 Task: Research Airbnb accommodation in TimbaÃºba, Brazil from 1st December, 2023 to 8th December, 2023 for 2 adults, 1 child.1  bedroom having 1 bed and 1 bathroom. Property type can be hotel. Amenities needed are: washing machine. Booking option can be shelf check-in. Look for 5 properties as per requirement.
Action: Mouse pressed left at (337, 135)
Screenshot: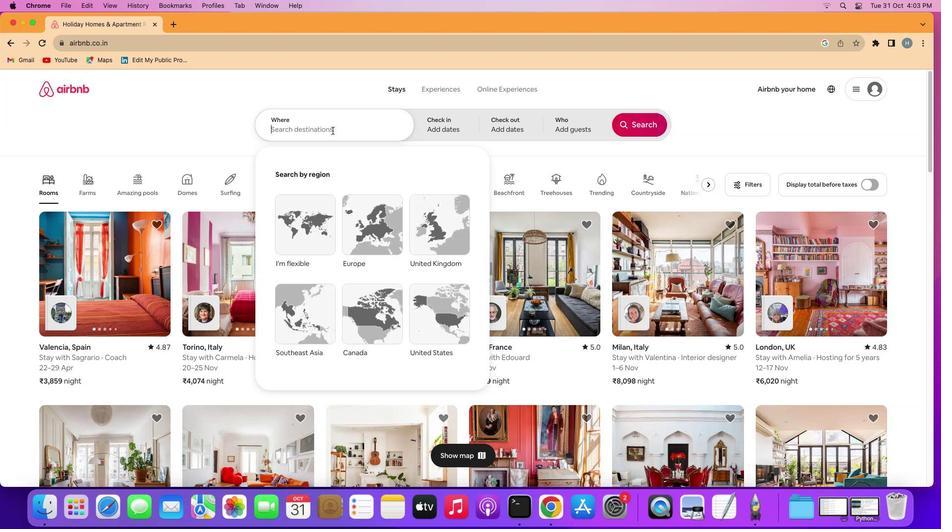 
Action: Mouse moved to (337, 135)
Screenshot: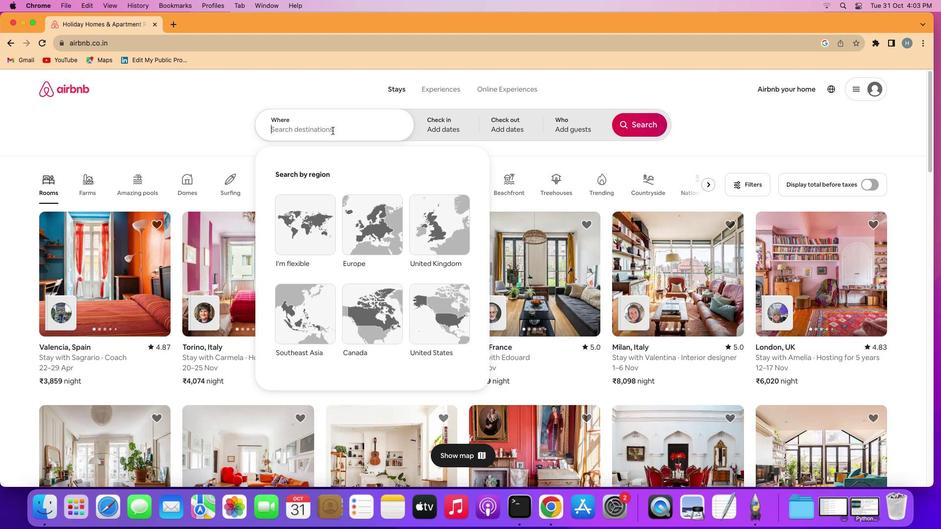 
Action: Key pressed Key.shift'T''i''m''b''a''u''b''a'','Key.spaceKey.shift'B''r''a''z''i''l'
Screenshot: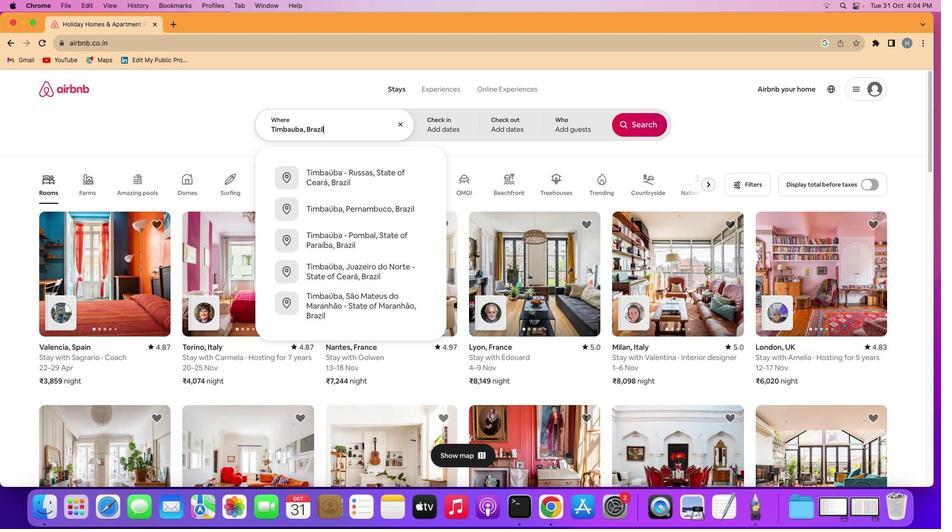
Action: Mouse moved to (460, 123)
Screenshot: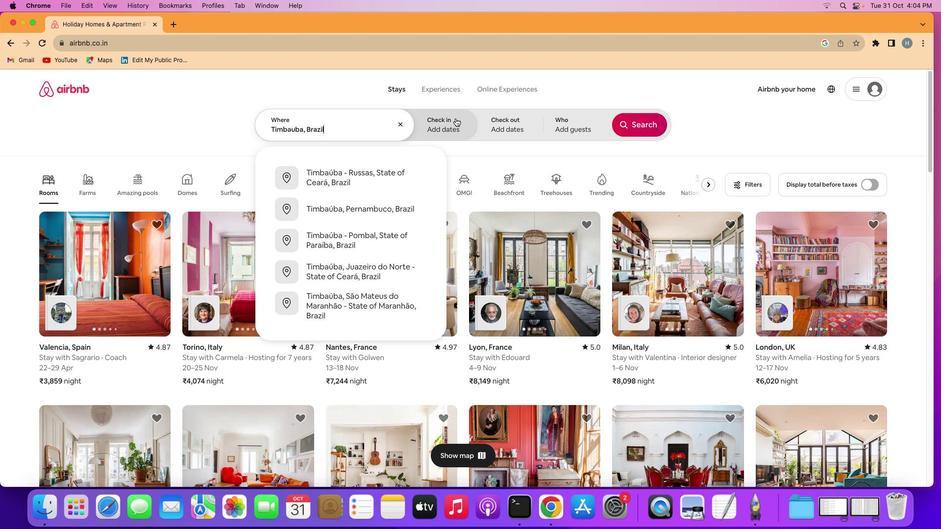 
Action: Mouse pressed left at (460, 123)
Screenshot: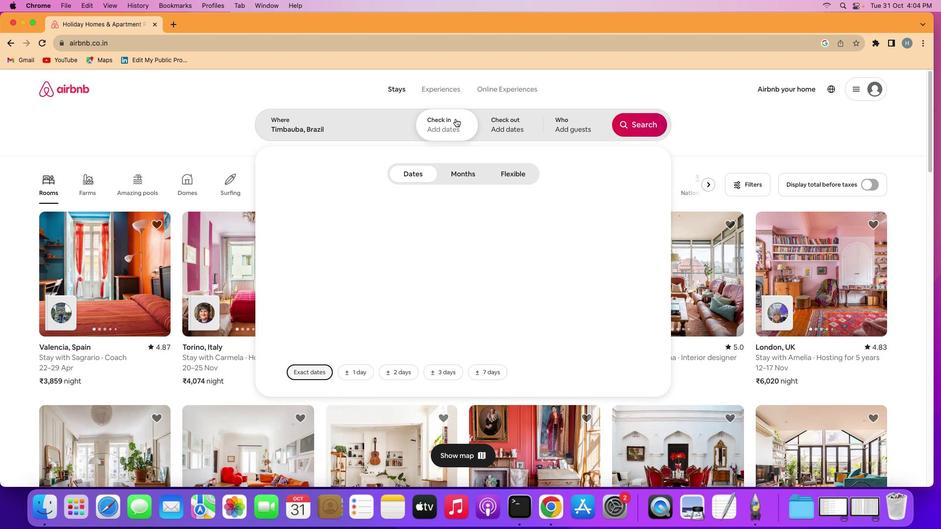 
Action: Mouse moved to (644, 207)
Screenshot: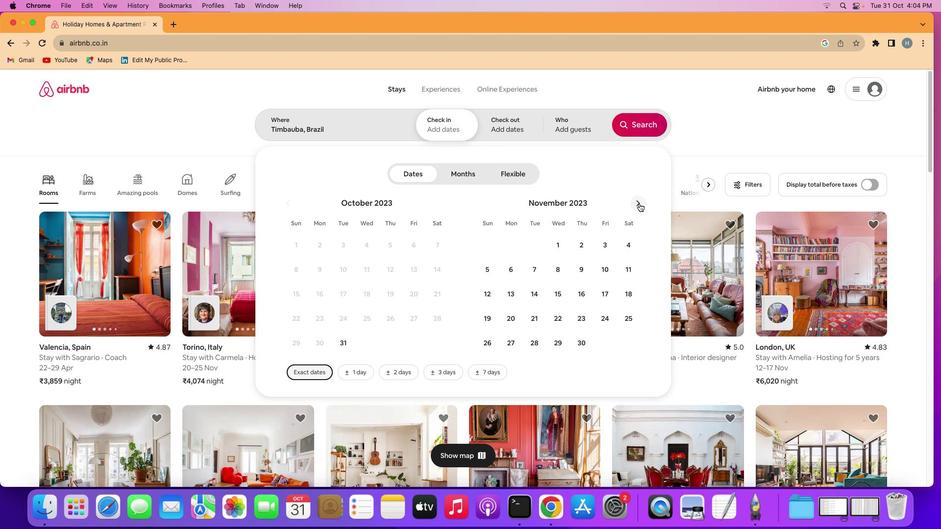 
Action: Mouse pressed left at (644, 207)
Screenshot: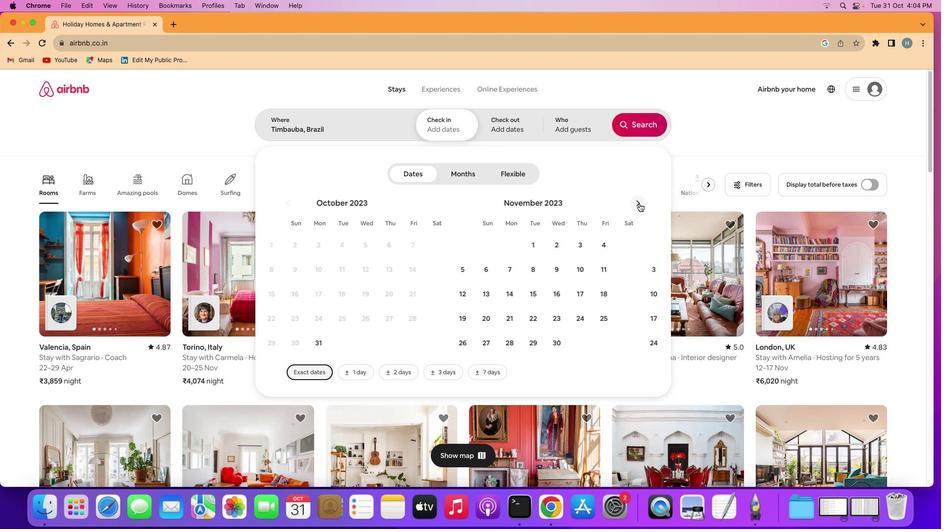 
Action: Mouse moved to (600, 254)
Screenshot: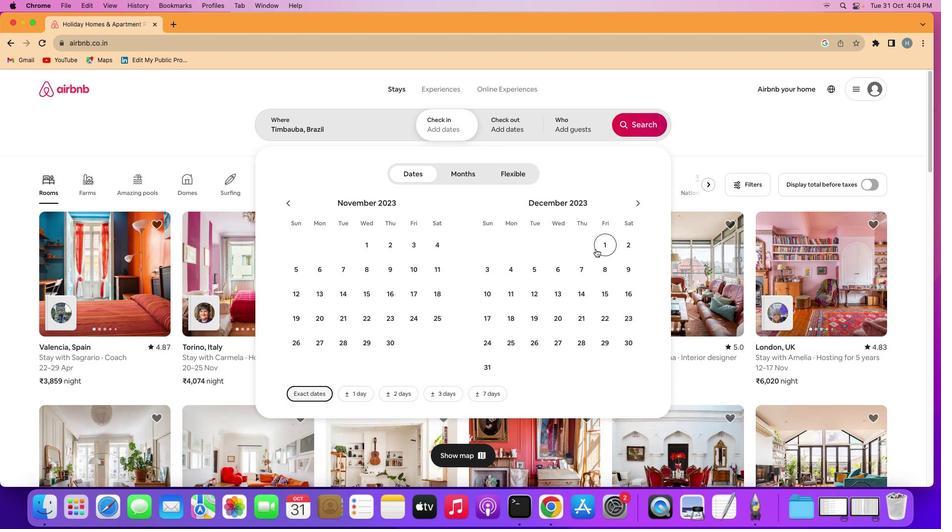 
Action: Mouse pressed left at (600, 254)
Screenshot: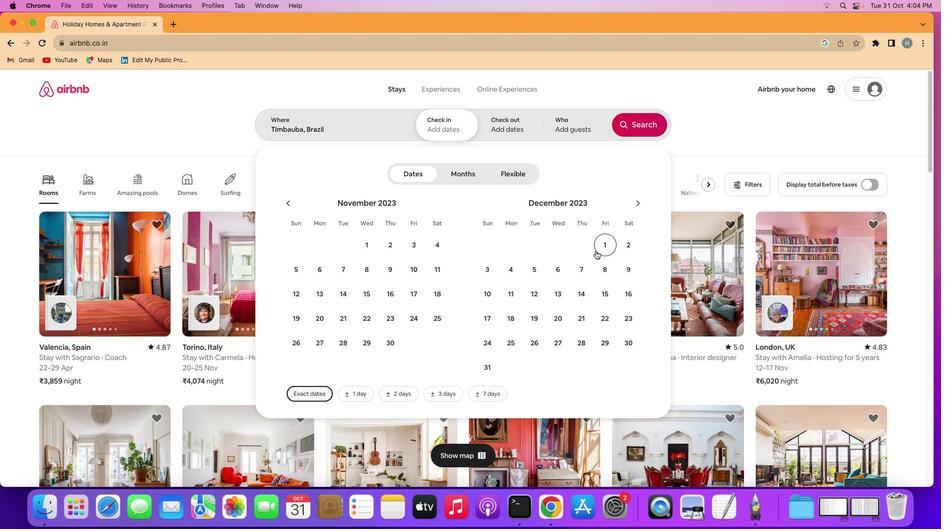 
Action: Mouse moved to (603, 275)
Screenshot: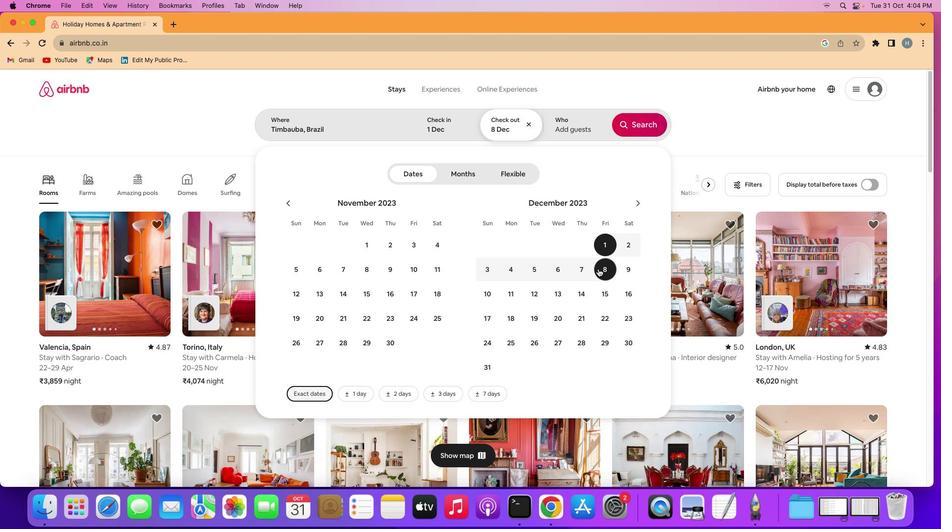 
Action: Mouse pressed left at (603, 275)
Screenshot: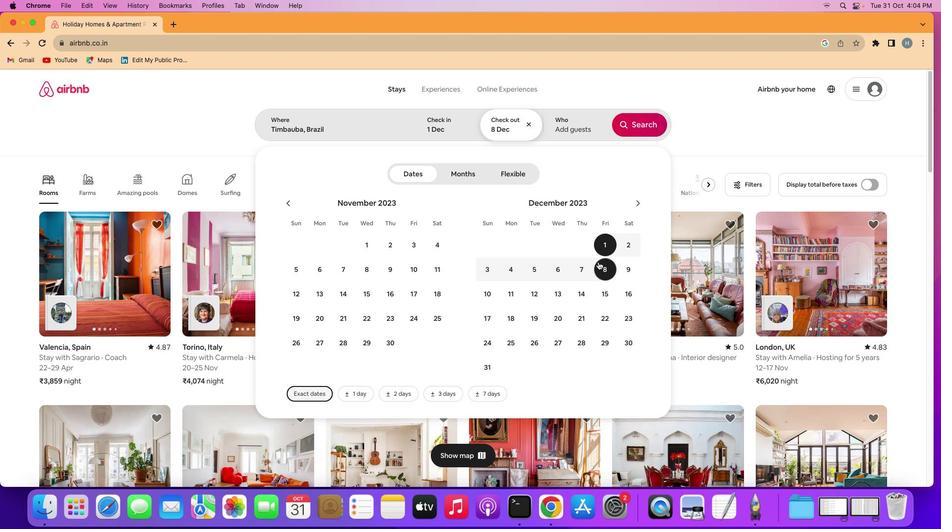 
Action: Mouse moved to (586, 137)
Screenshot: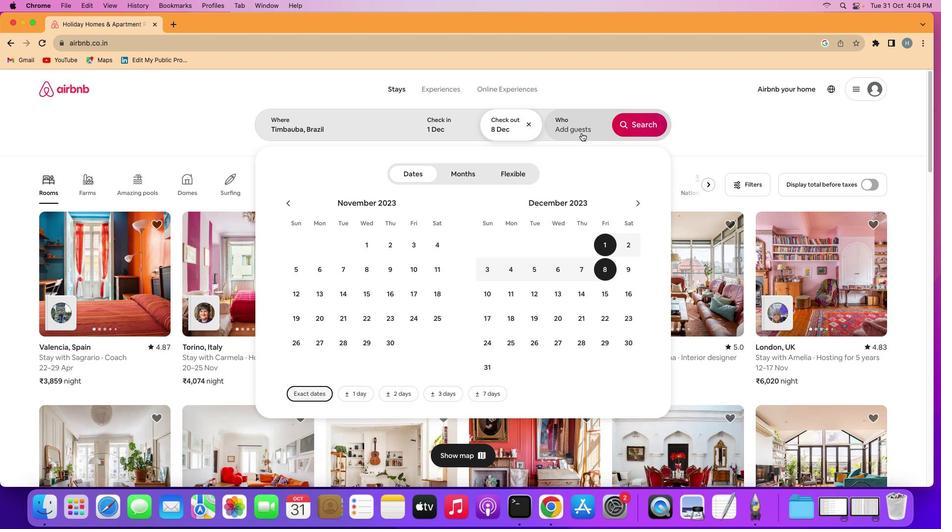 
Action: Mouse pressed left at (586, 137)
Screenshot: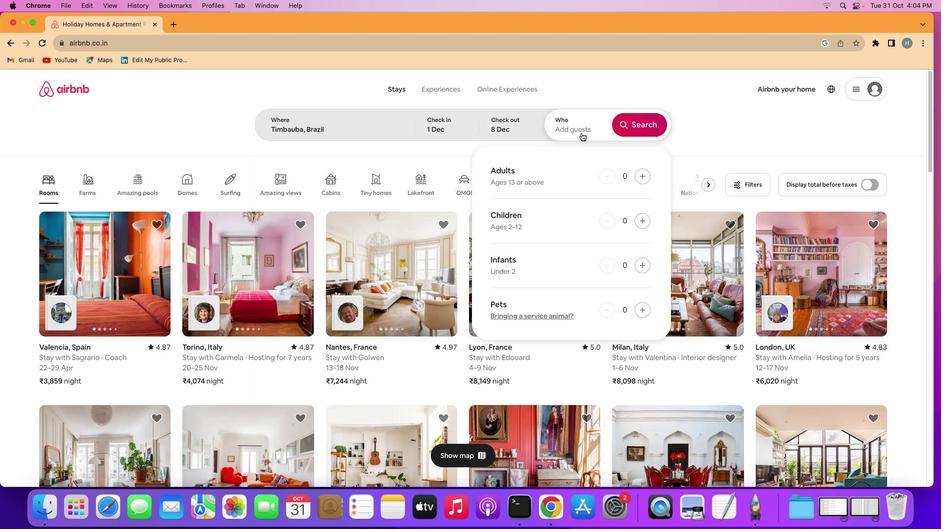 
Action: Mouse moved to (651, 181)
Screenshot: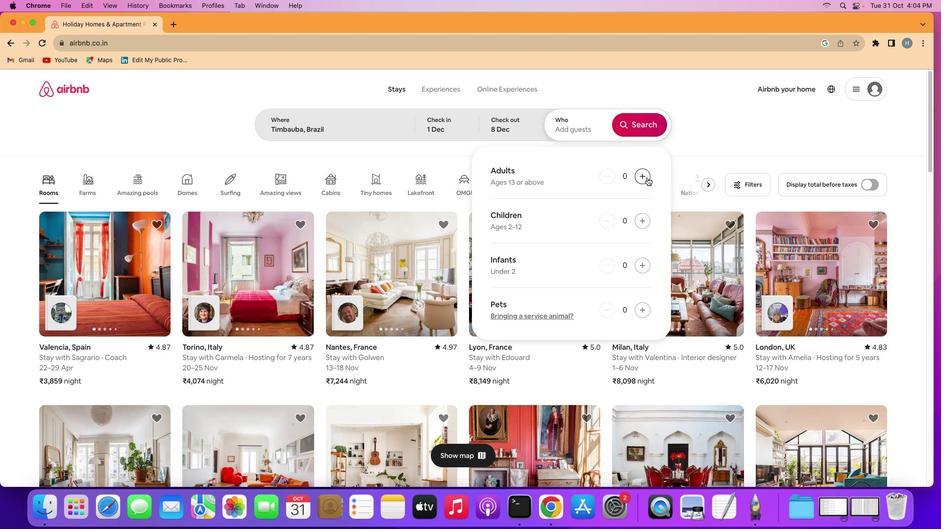 
Action: Mouse pressed left at (651, 181)
Screenshot: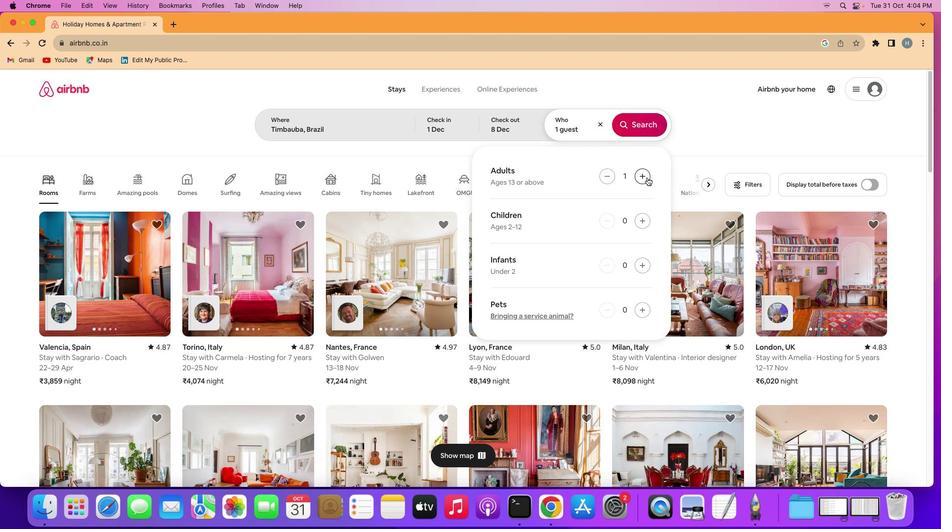 
Action: Mouse pressed left at (651, 181)
Screenshot: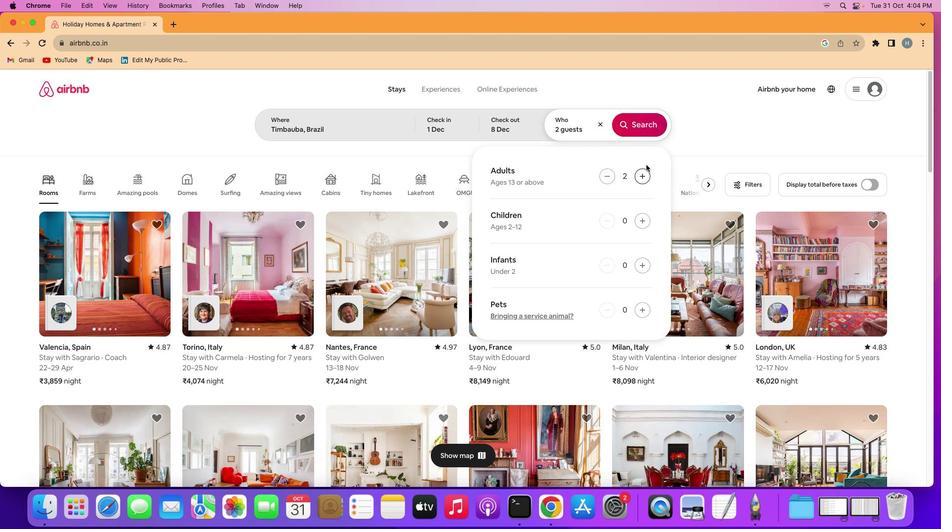 
Action: Mouse moved to (647, 121)
Screenshot: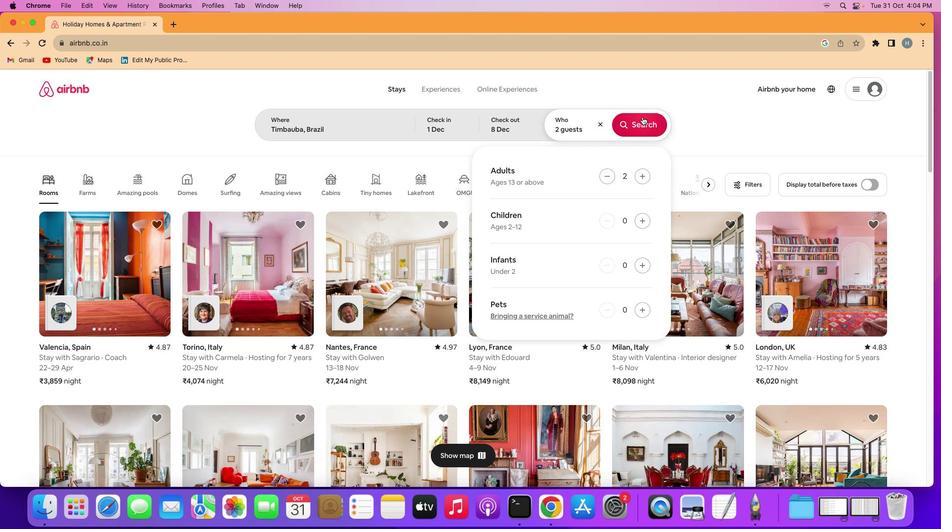 
Action: Mouse pressed left at (647, 121)
Screenshot: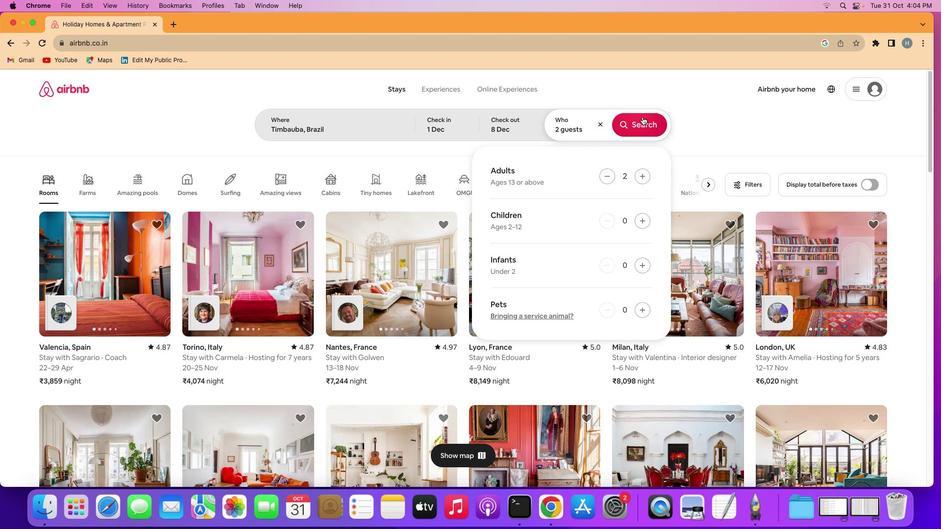 
Action: Mouse moved to (644, 221)
Screenshot: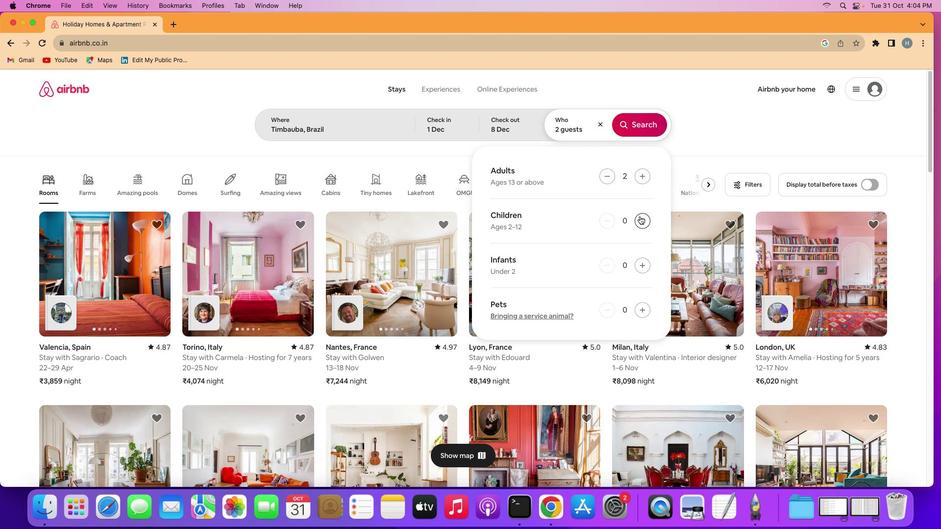 
Action: Mouse pressed left at (644, 221)
Screenshot: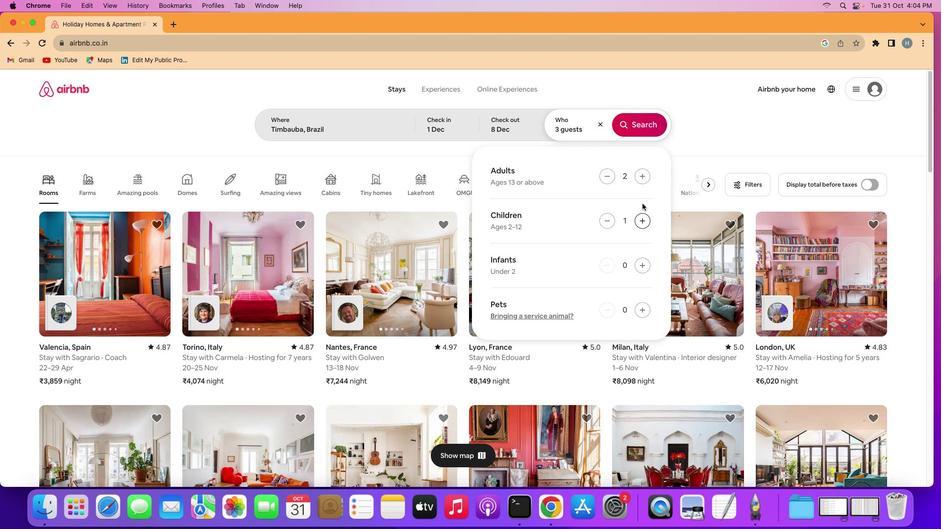 
Action: Mouse moved to (645, 127)
Screenshot: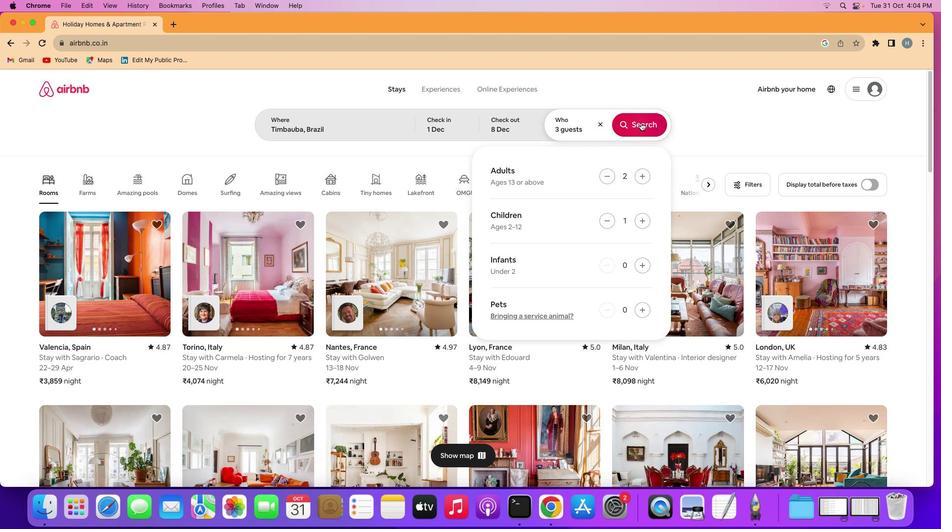 
Action: Mouse pressed left at (645, 127)
Screenshot: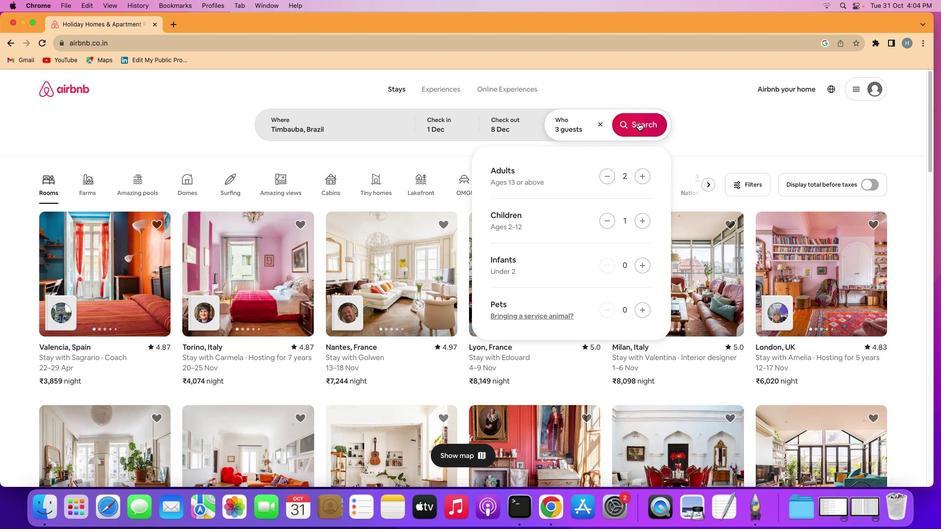 
Action: Mouse moved to (776, 131)
Screenshot: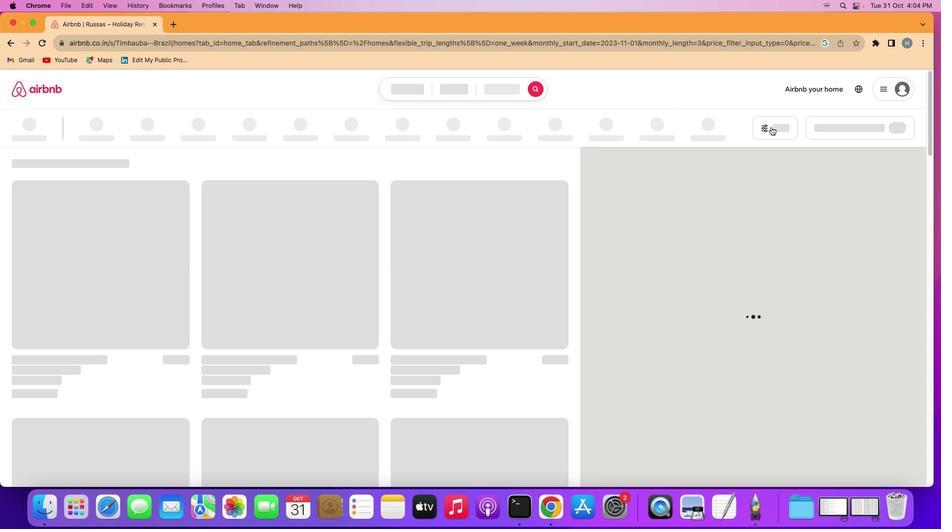 
Action: Mouse pressed left at (776, 131)
Screenshot: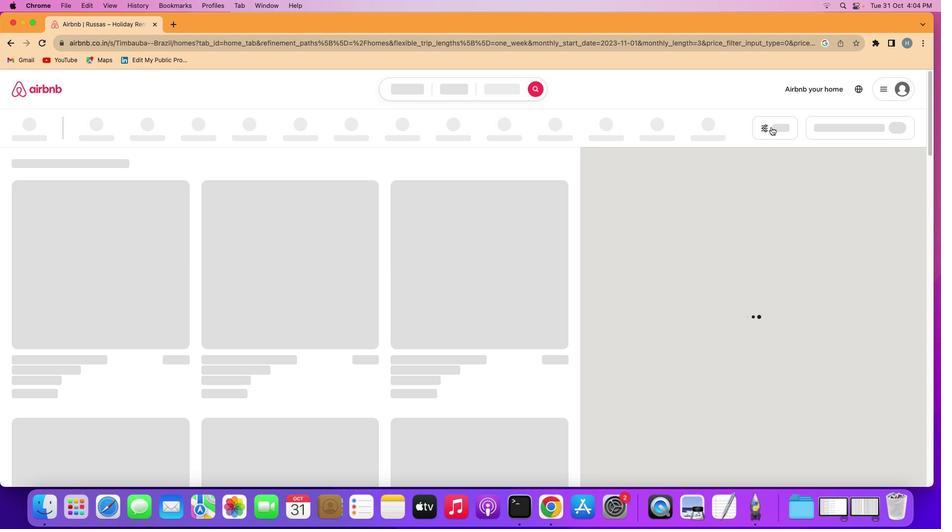 
Action: Mouse moved to (784, 128)
Screenshot: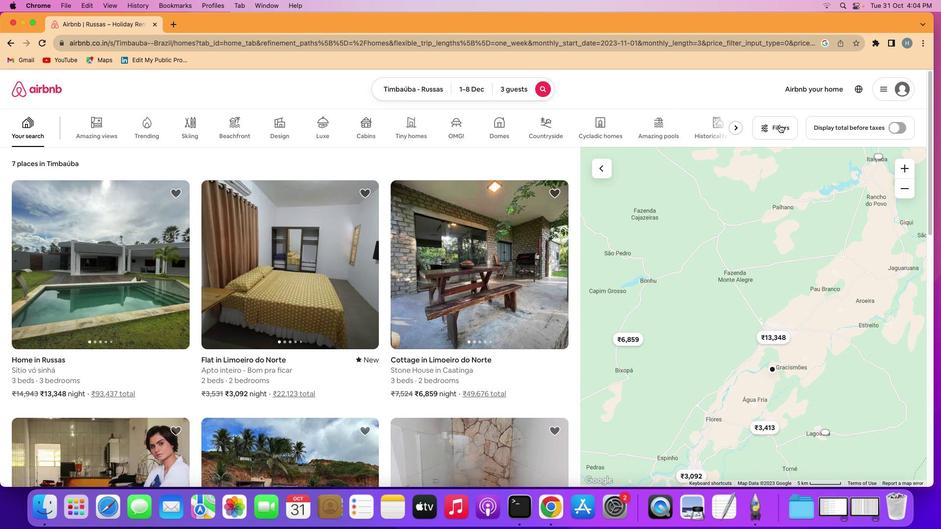 
Action: Mouse pressed left at (784, 128)
Screenshot: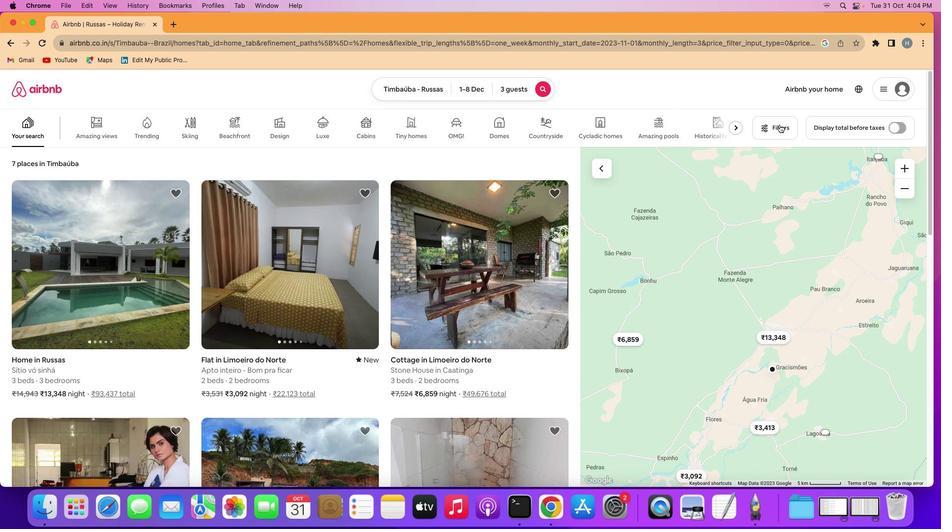 
Action: Mouse moved to (537, 225)
Screenshot: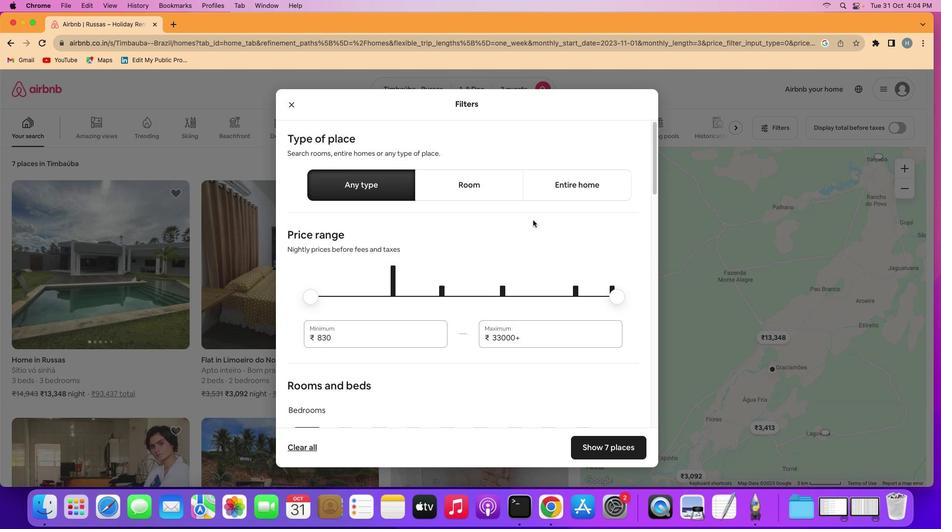 
Action: Mouse scrolled (537, 225) with delta (4, 3)
Screenshot: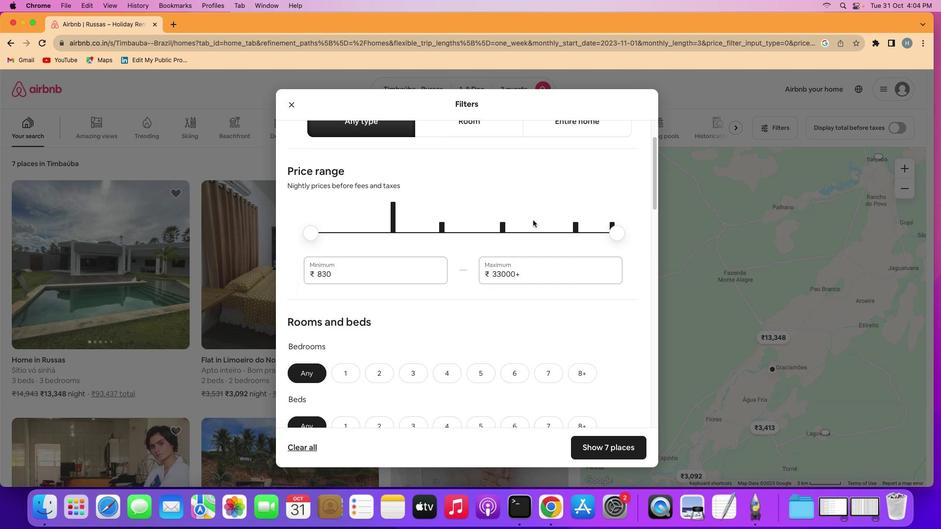 
Action: Mouse scrolled (537, 225) with delta (4, 3)
Screenshot: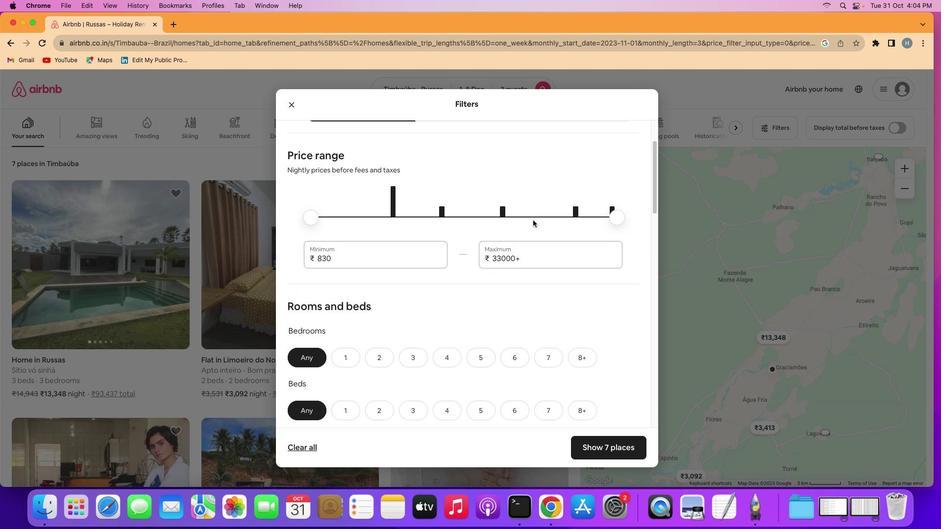 
Action: Mouse scrolled (537, 225) with delta (4, 3)
Screenshot: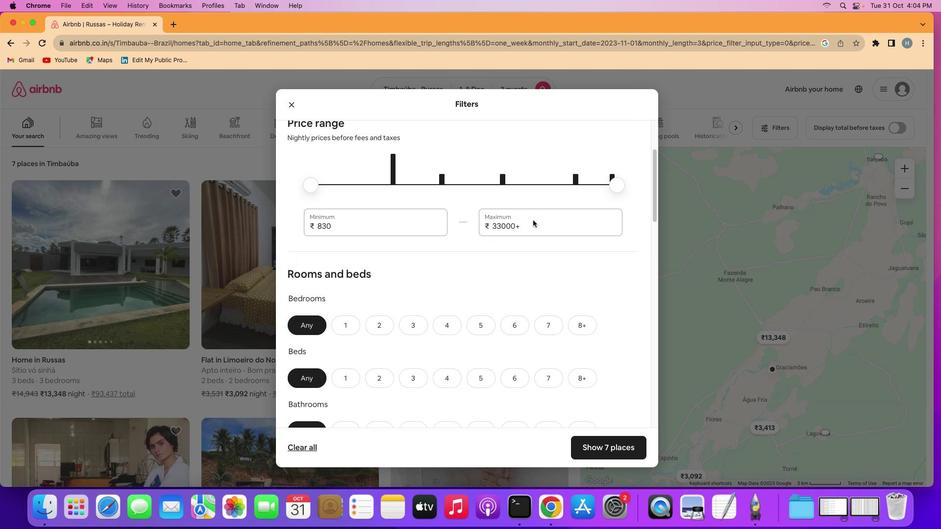 
Action: Mouse scrolled (537, 225) with delta (4, 2)
Screenshot: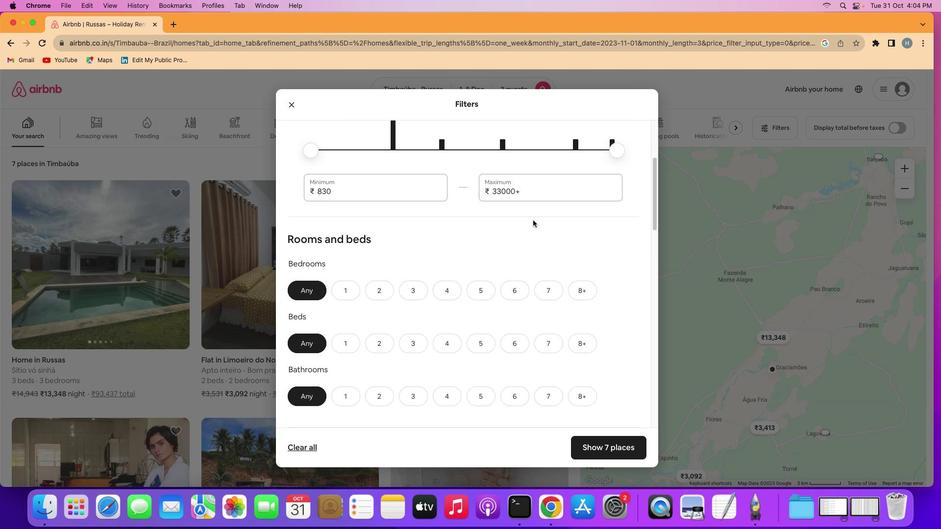
Action: Mouse scrolled (537, 225) with delta (4, 3)
Screenshot: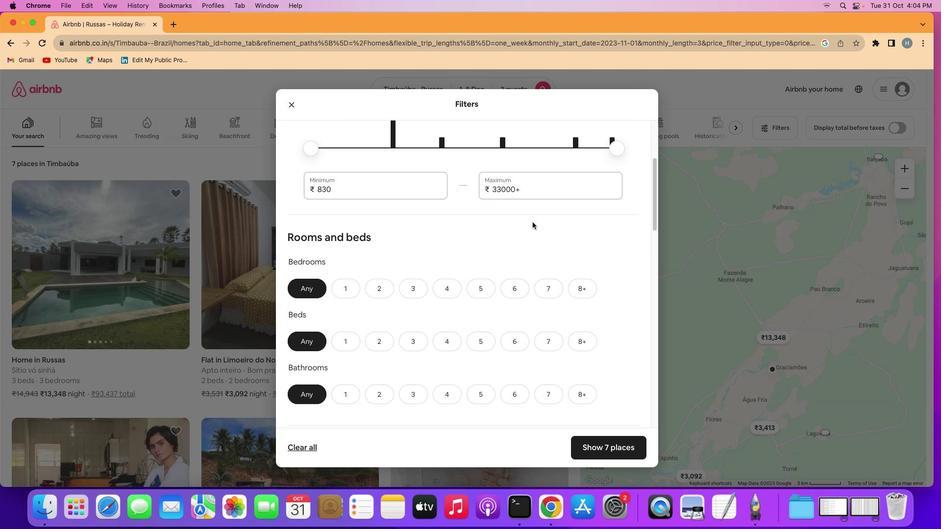 
Action: Mouse moved to (538, 227)
Screenshot: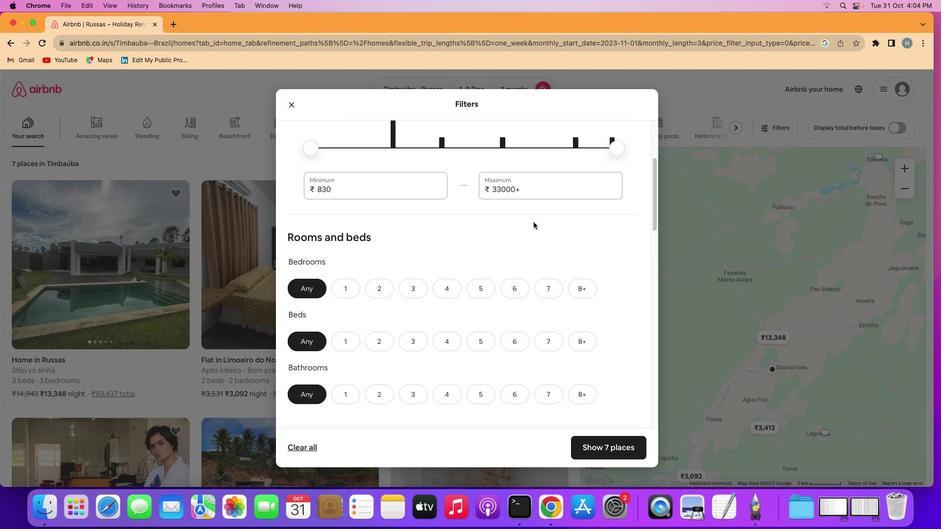
Action: Mouse scrolled (538, 227) with delta (4, 3)
Screenshot: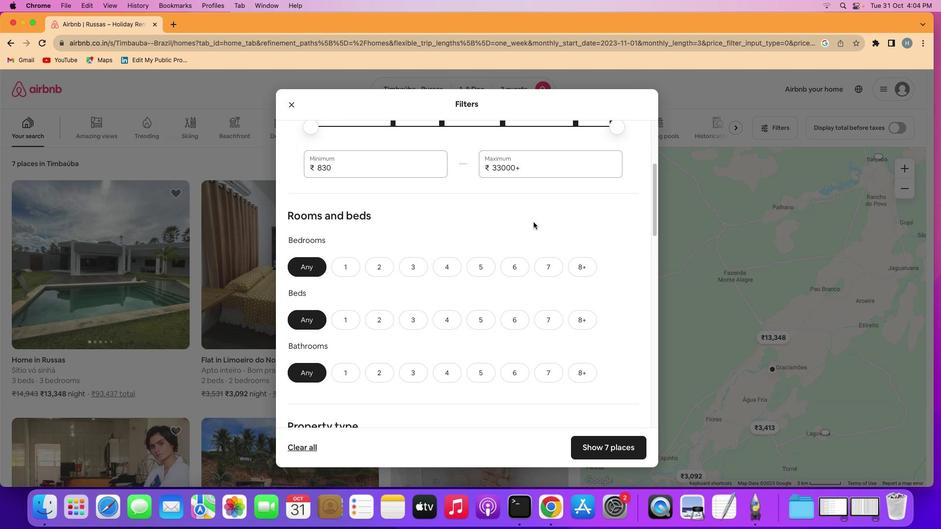 
Action: Mouse scrolled (538, 227) with delta (4, 3)
Screenshot: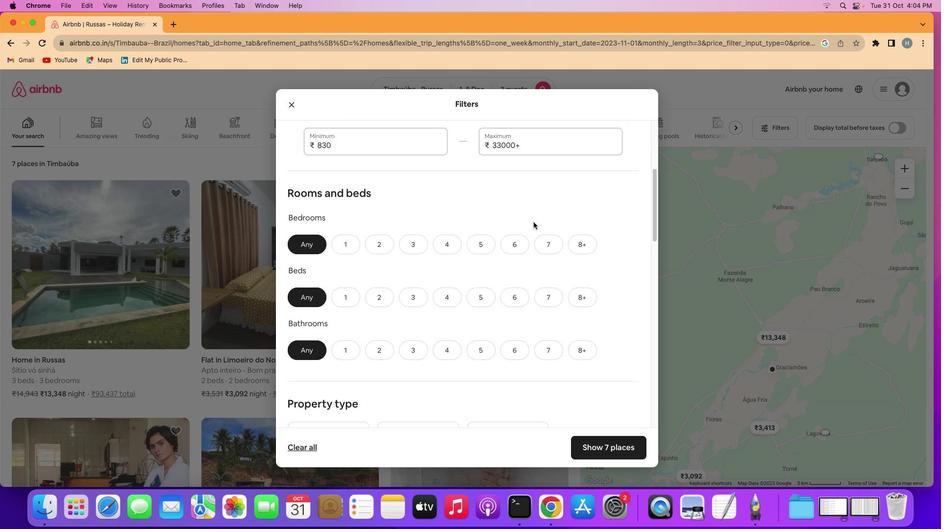 
Action: Mouse scrolled (538, 227) with delta (4, 3)
Screenshot: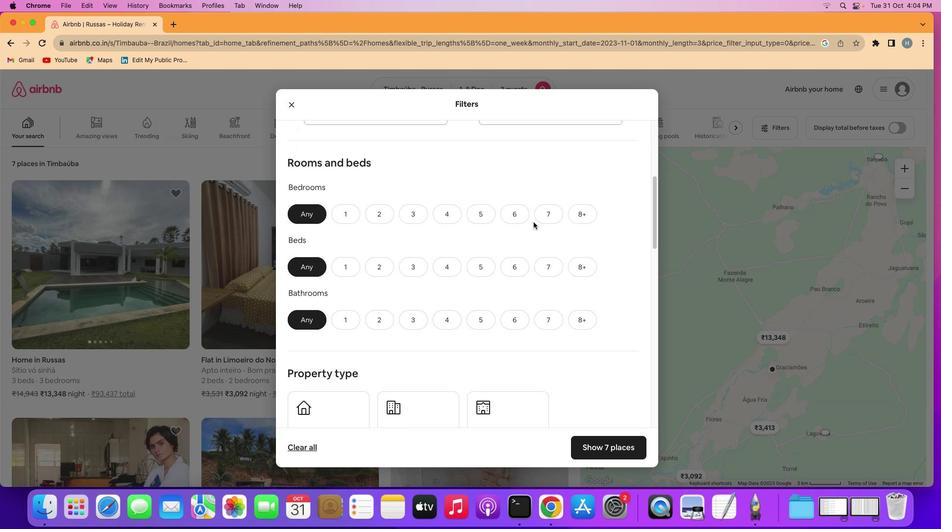 
Action: Mouse scrolled (538, 227) with delta (4, 3)
Screenshot: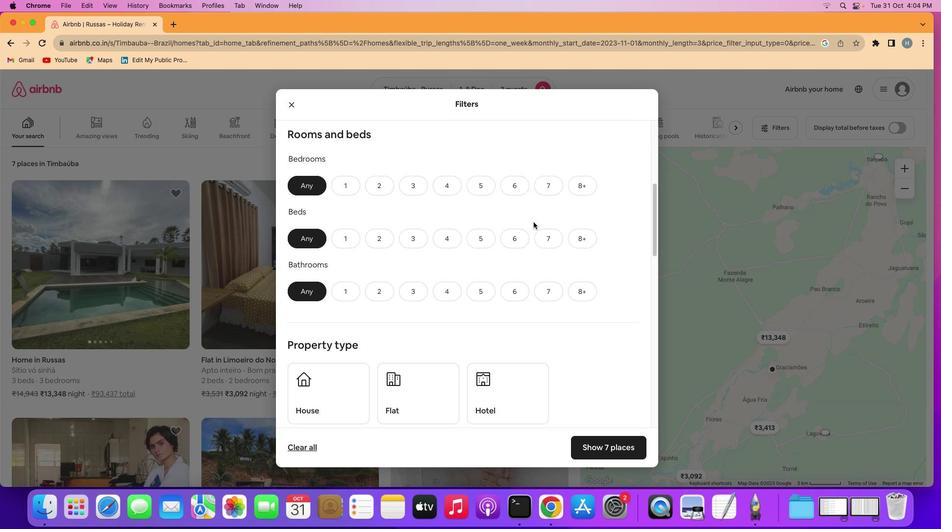 
Action: Mouse scrolled (538, 227) with delta (4, 3)
Screenshot: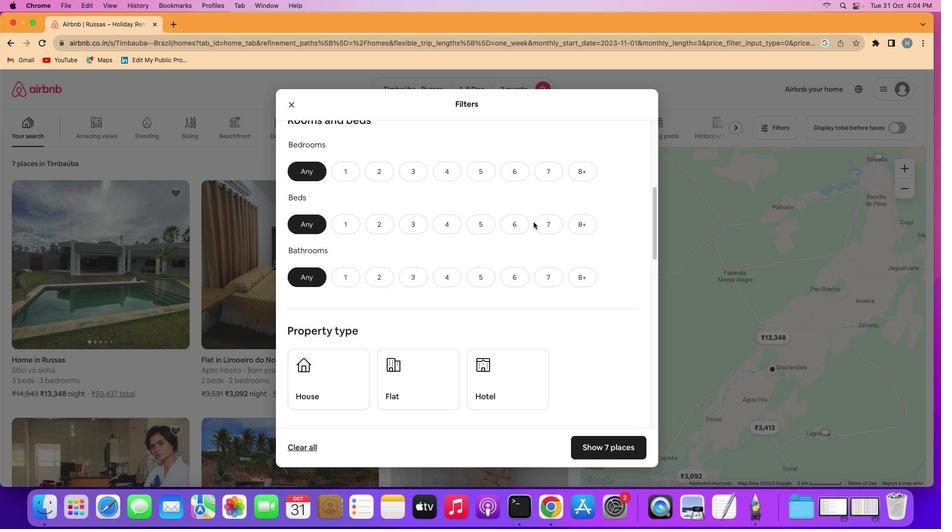 
Action: Mouse scrolled (538, 227) with delta (4, 3)
Screenshot: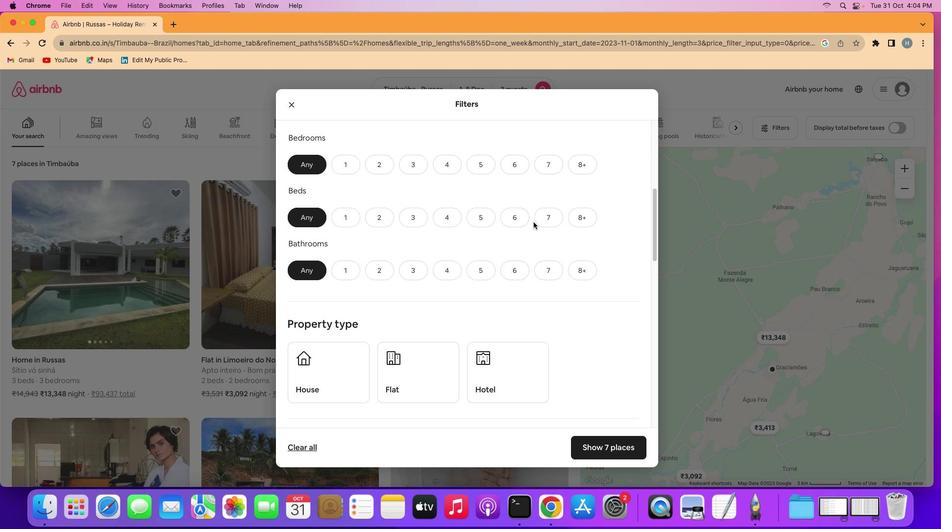 
Action: Mouse scrolled (538, 227) with delta (4, 3)
Screenshot: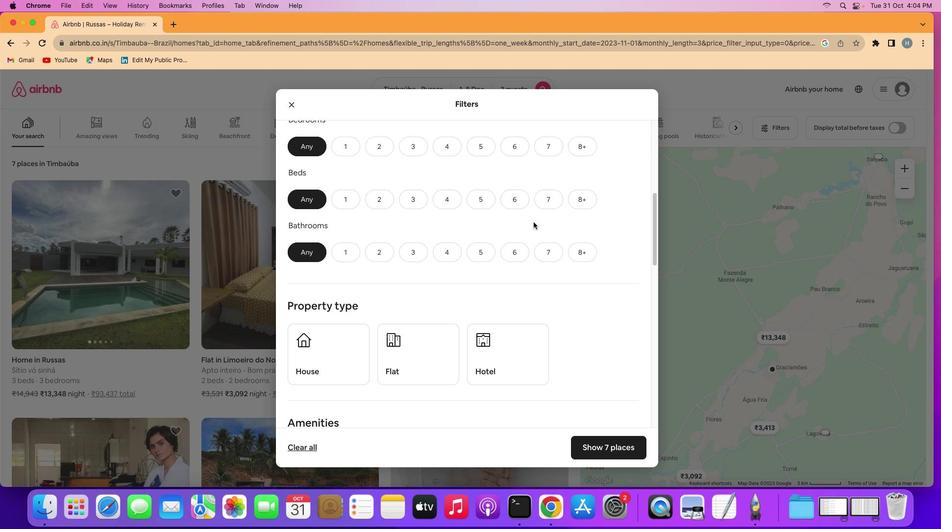 
Action: Mouse scrolled (538, 227) with delta (4, 3)
Screenshot: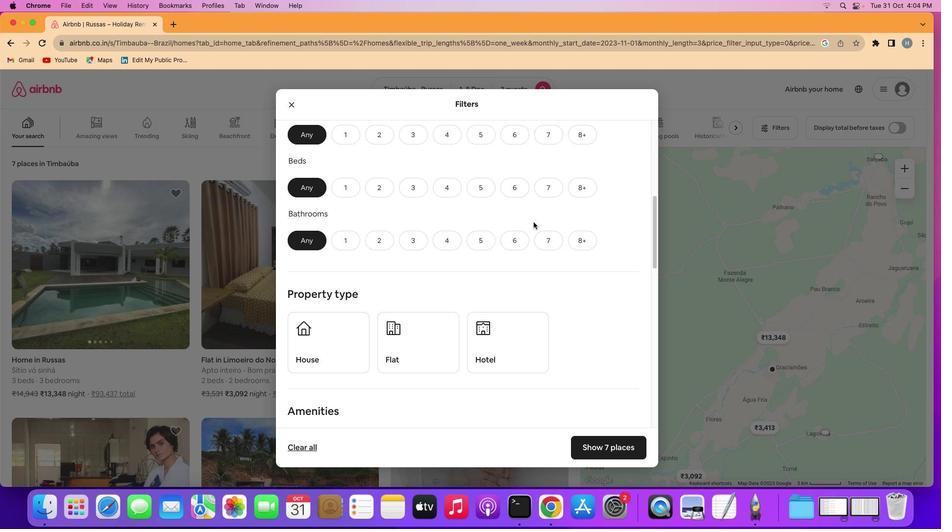 
Action: Mouse scrolled (538, 227) with delta (4, 3)
Screenshot: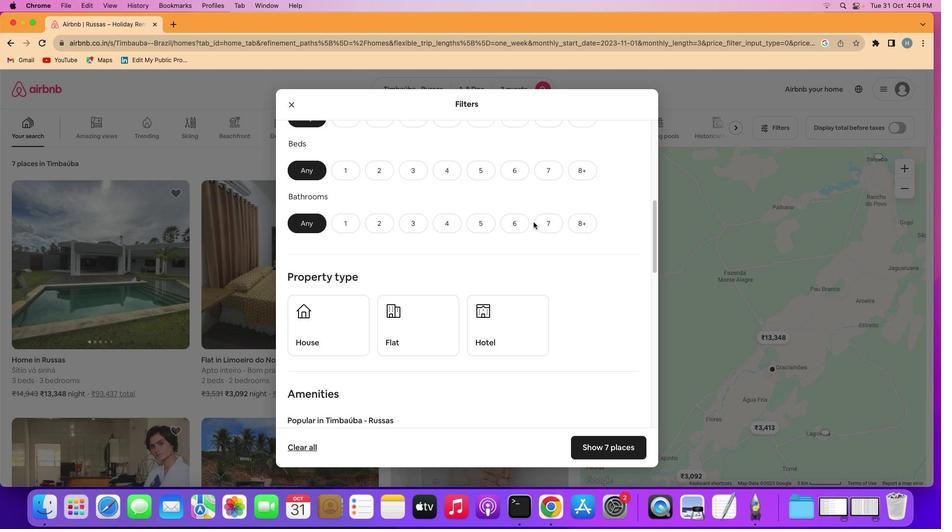 
Action: Mouse scrolled (538, 227) with delta (4, 3)
Screenshot: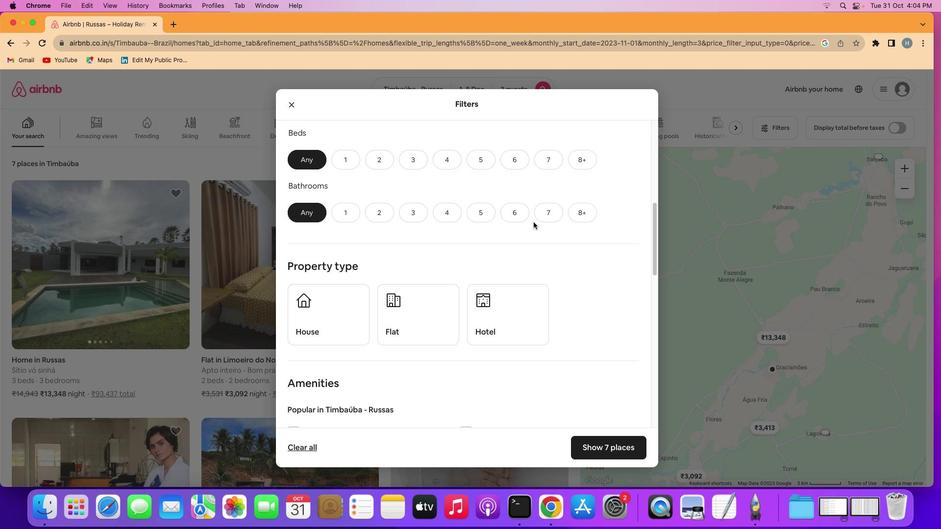 
Action: Mouse moved to (446, 191)
Screenshot: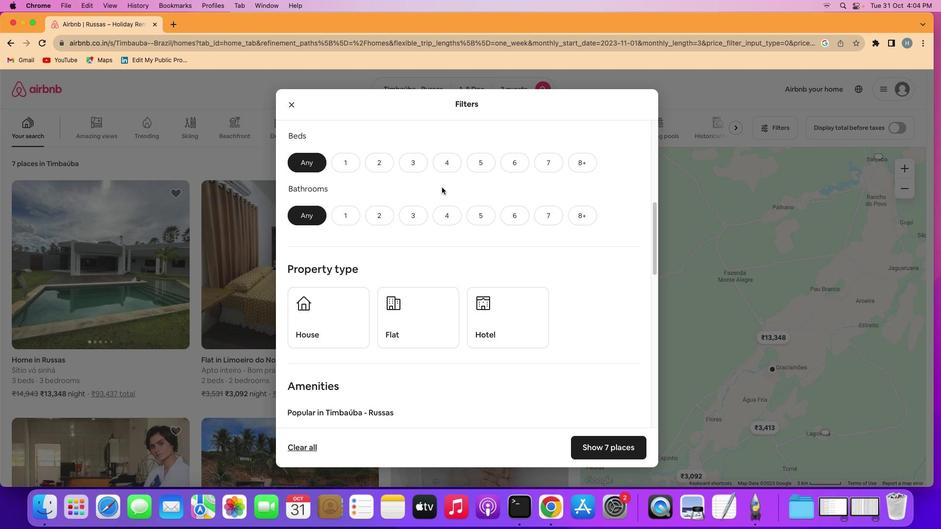 
Action: Mouse scrolled (446, 191) with delta (4, 4)
Screenshot: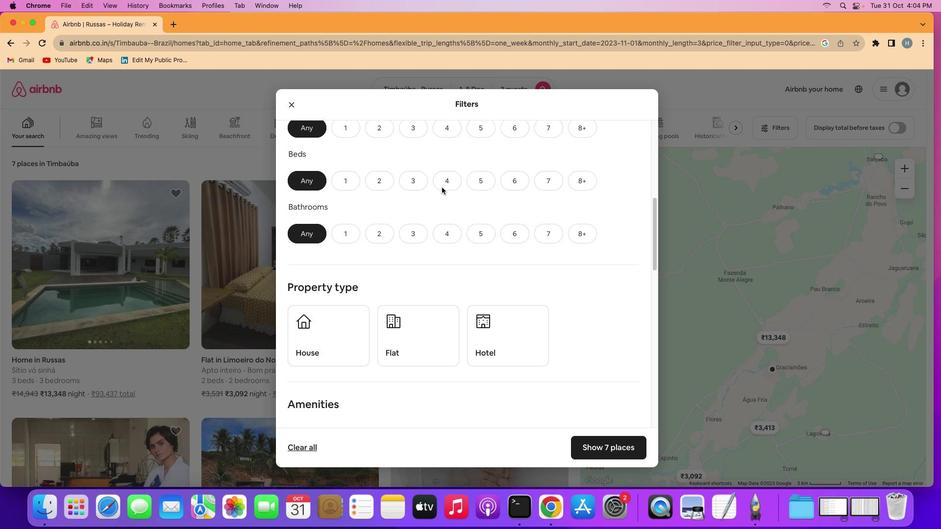 
Action: Mouse scrolled (446, 191) with delta (4, 4)
Screenshot: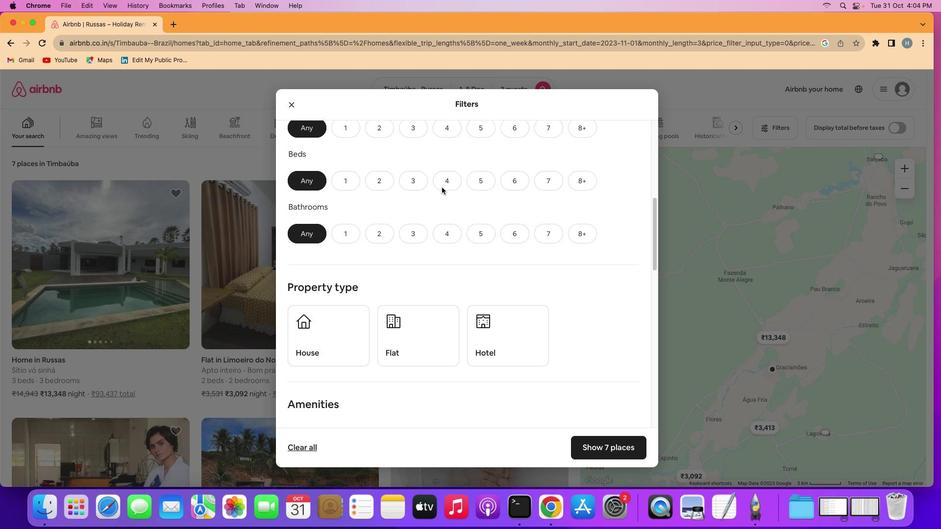 
Action: Mouse moved to (353, 127)
Screenshot: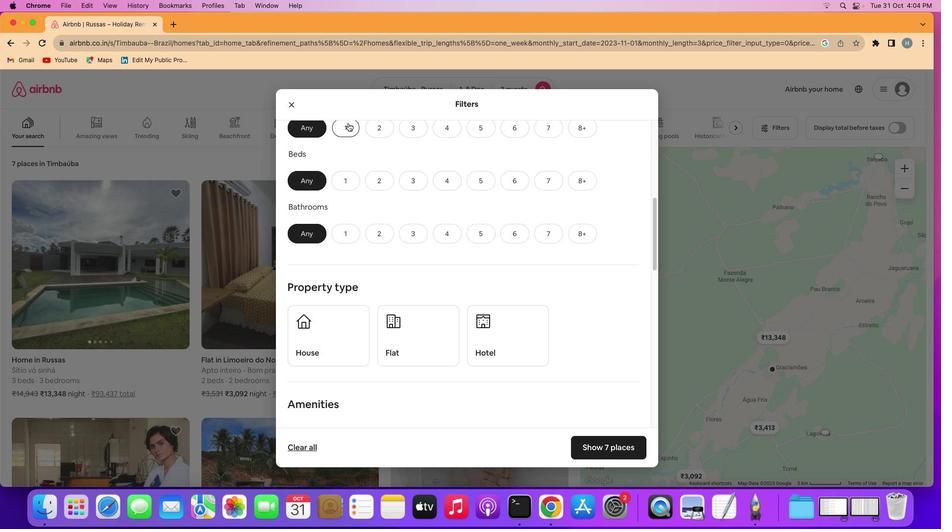 
Action: Mouse pressed left at (353, 127)
Screenshot: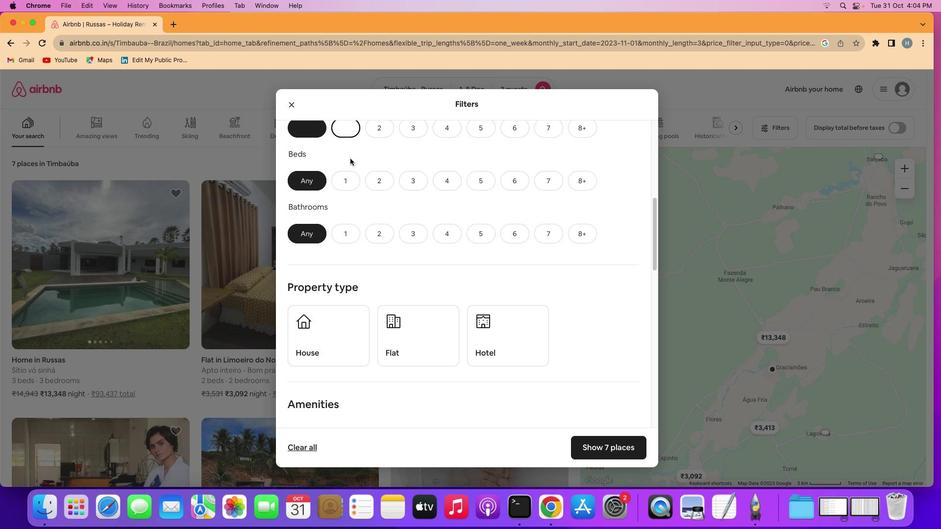 
Action: Mouse moved to (354, 182)
Screenshot: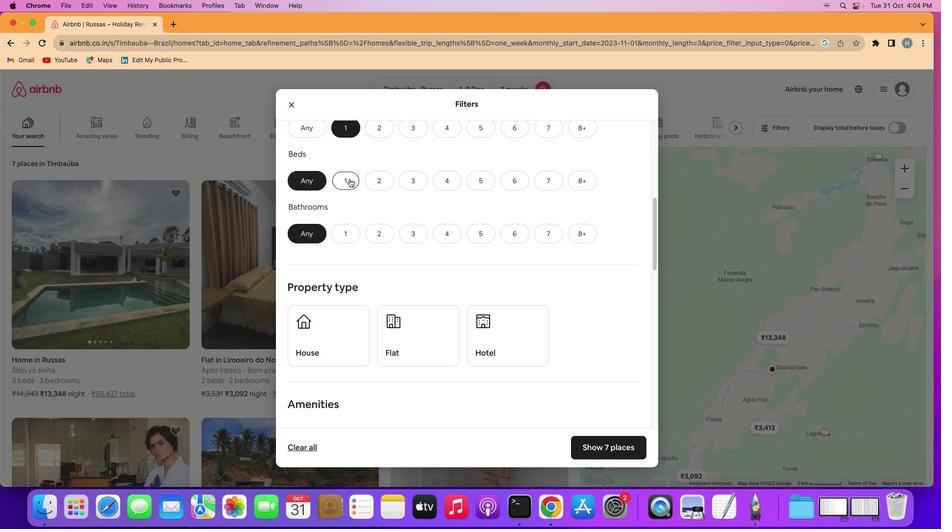 
Action: Mouse pressed left at (354, 182)
Screenshot: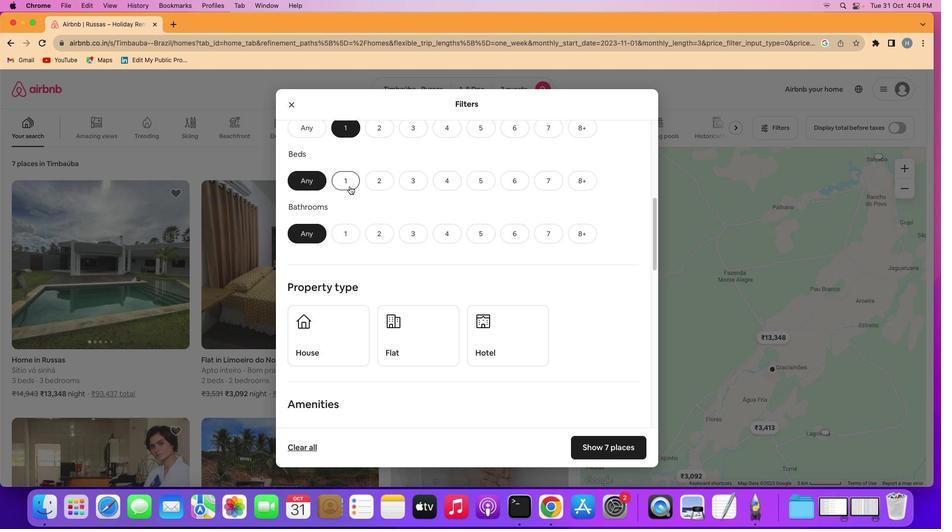 
Action: Mouse moved to (349, 233)
Screenshot: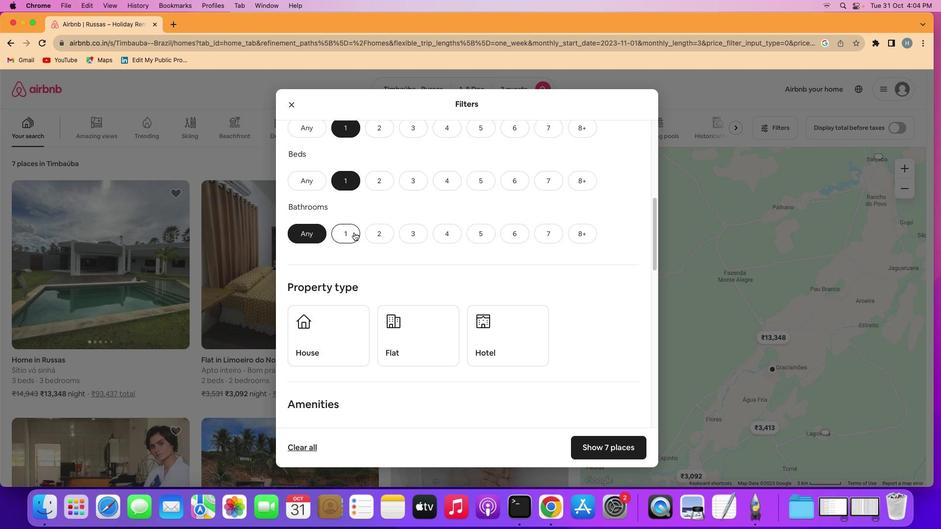 
Action: Mouse pressed left at (349, 233)
Screenshot: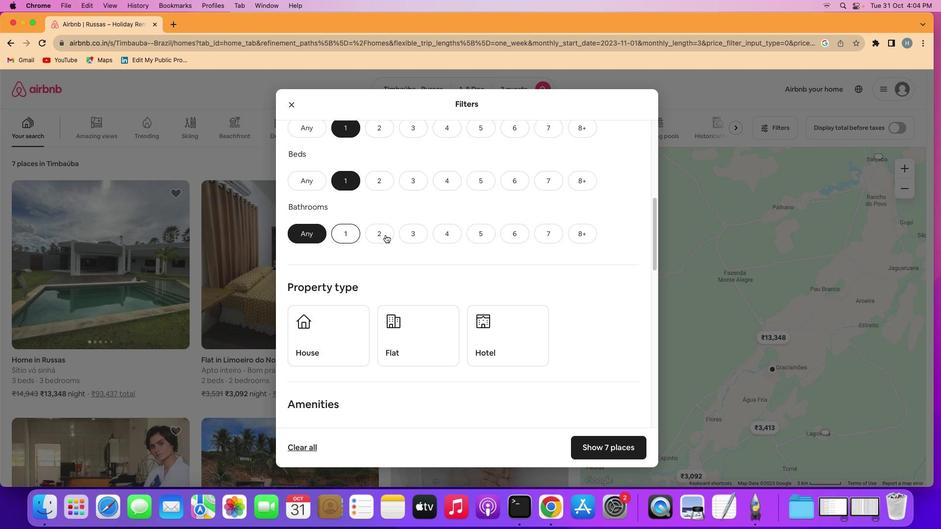 
Action: Mouse moved to (504, 257)
Screenshot: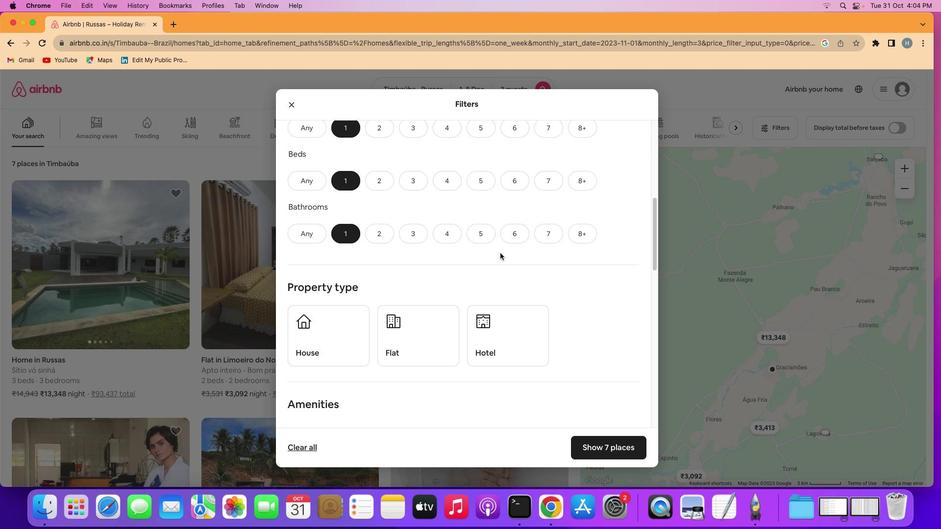 
Action: Mouse scrolled (504, 257) with delta (4, 3)
Screenshot: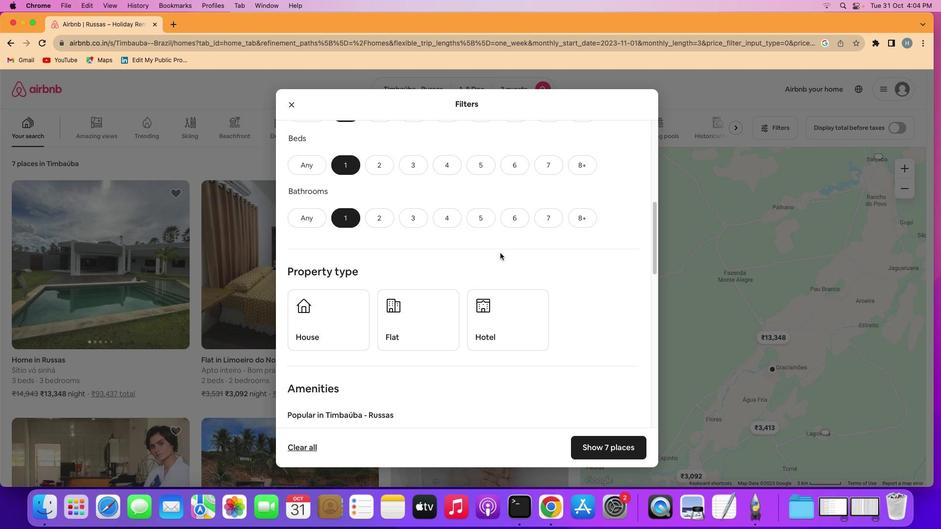 
Action: Mouse scrolled (504, 257) with delta (4, 3)
Screenshot: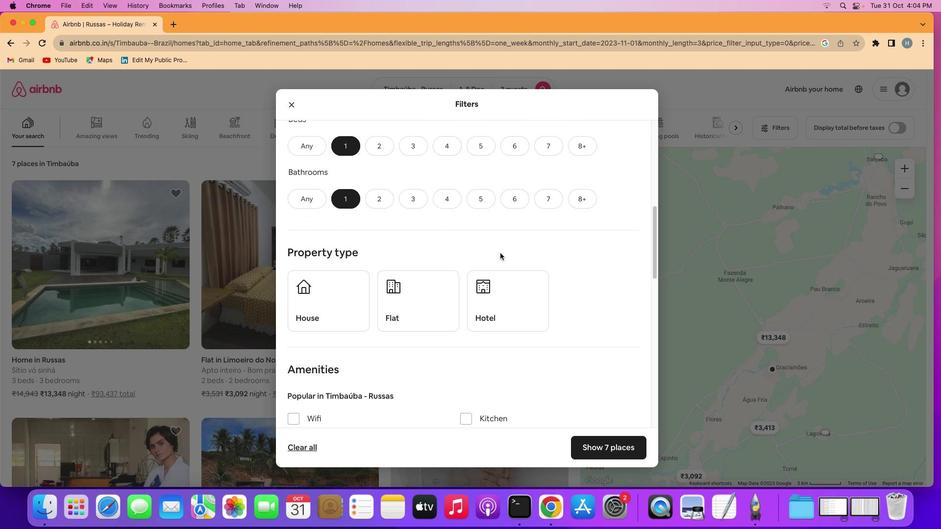 
Action: Mouse scrolled (504, 257) with delta (4, 3)
Screenshot: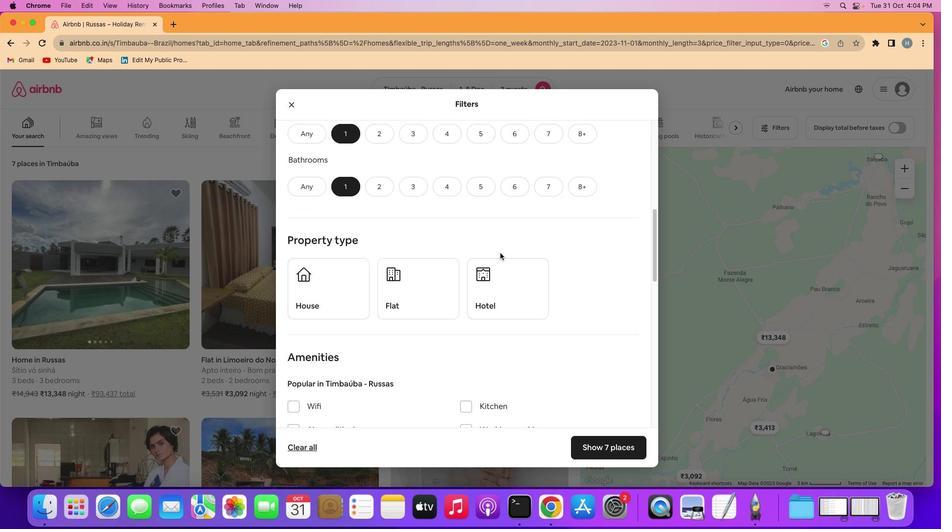 
Action: Mouse scrolled (504, 257) with delta (4, 3)
Screenshot: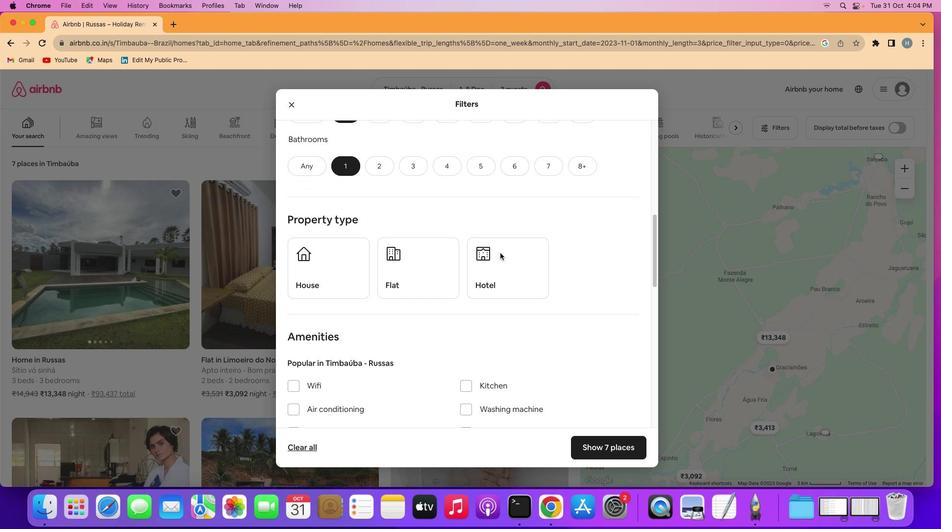 
Action: Mouse scrolled (504, 257) with delta (4, 3)
Screenshot: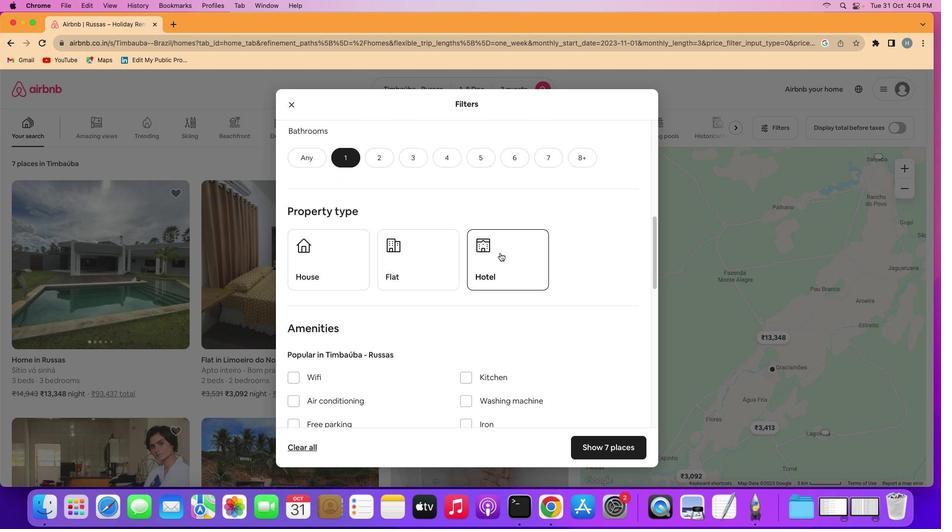 
Action: Mouse scrolled (504, 257) with delta (4, 3)
Screenshot: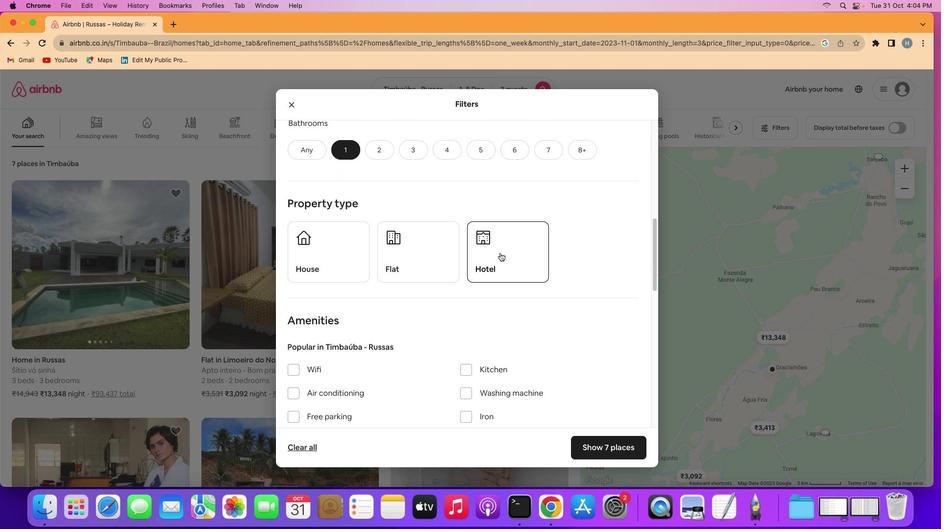 
Action: Mouse scrolled (504, 257) with delta (4, 3)
Screenshot: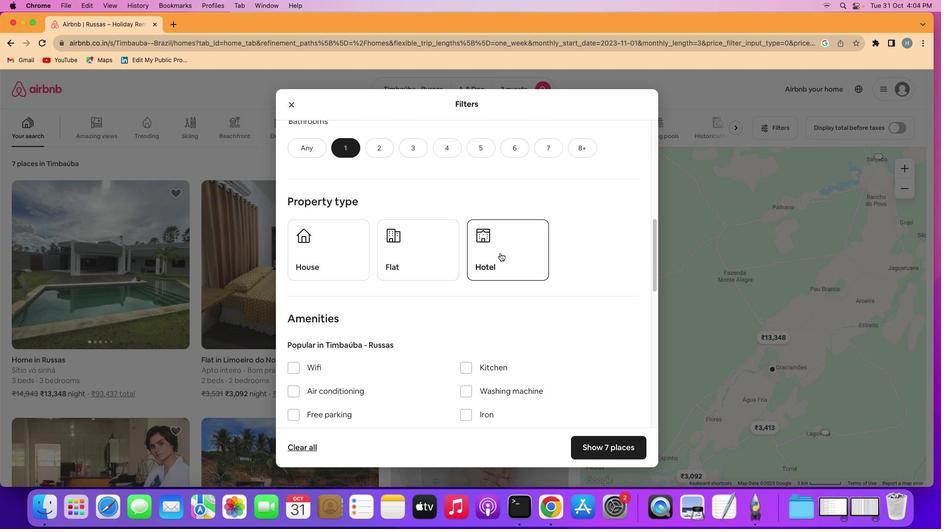 
Action: Mouse moved to (541, 271)
Screenshot: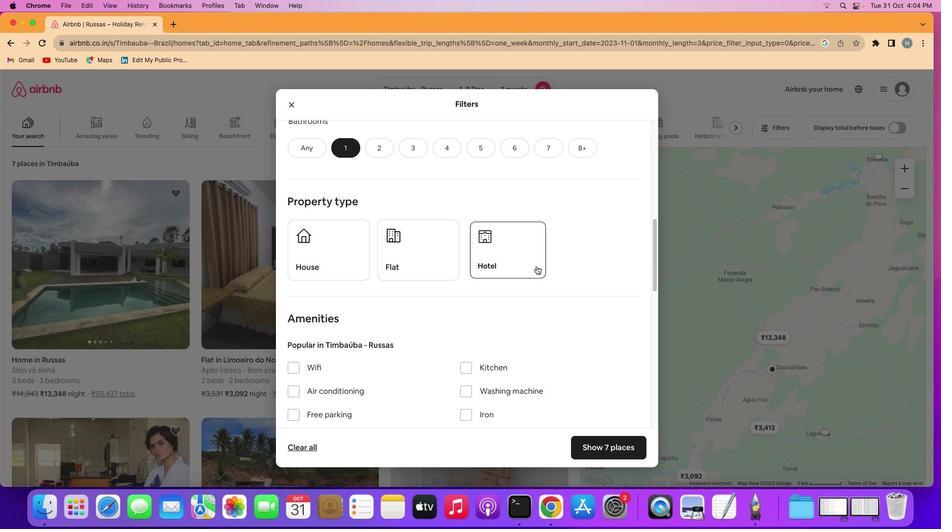 
Action: Mouse pressed left at (541, 271)
Screenshot: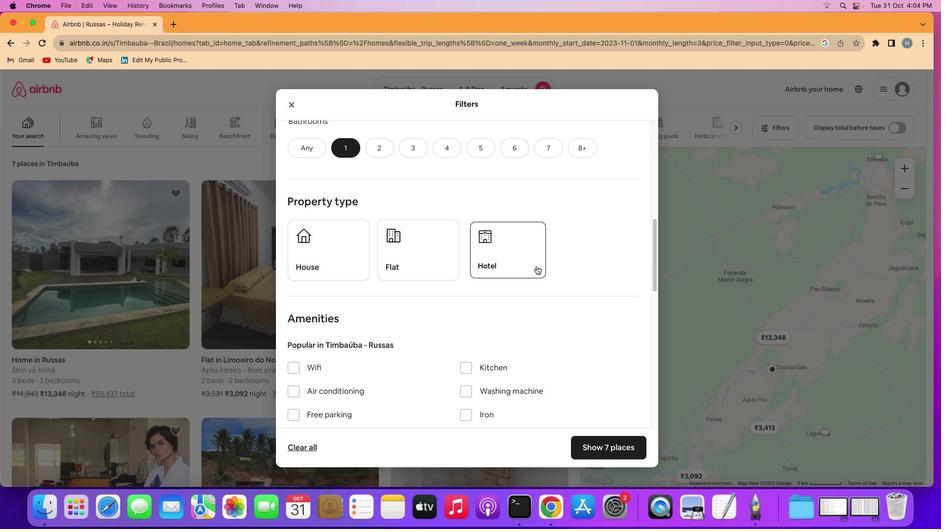 
Action: Mouse moved to (605, 285)
Screenshot: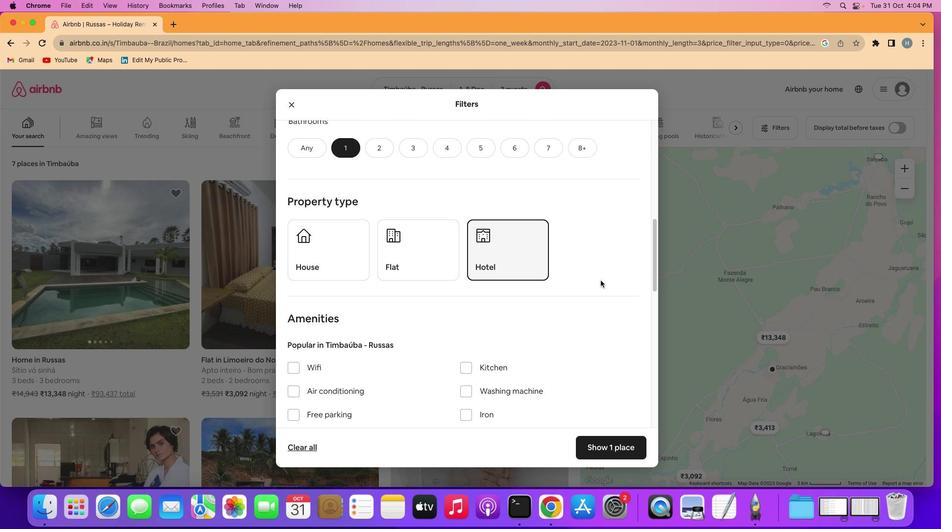 
Action: Mouse scrolled (605, 285) with delta (4, 3)
Screenshot: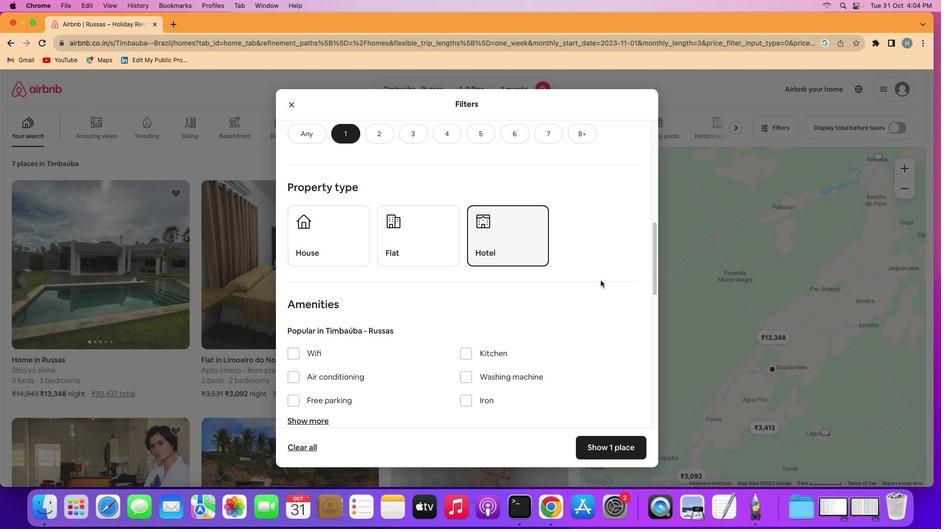 
Action: Mouse scrolled (605, 285) with delta (4, 3)
Screenshot: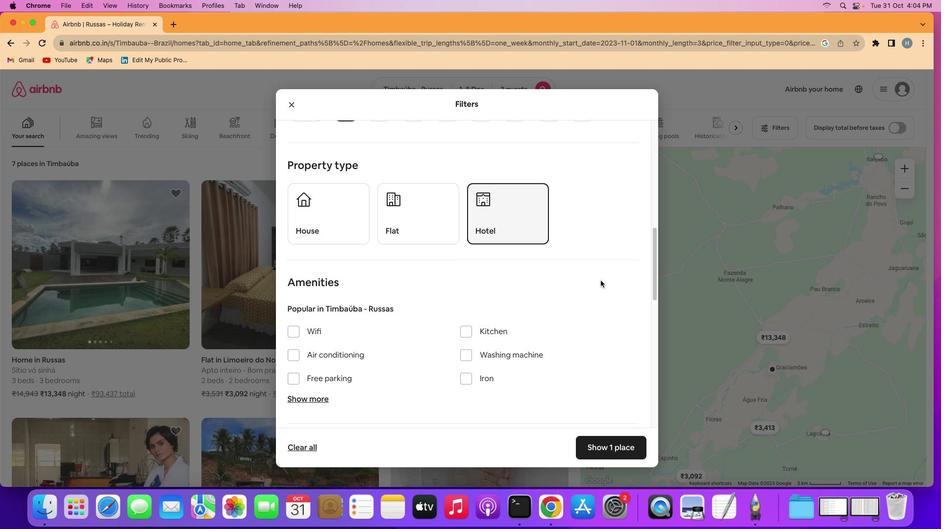 
Action: Mouse scrolled (605, 285) with delta (4, 3)
Screenshot: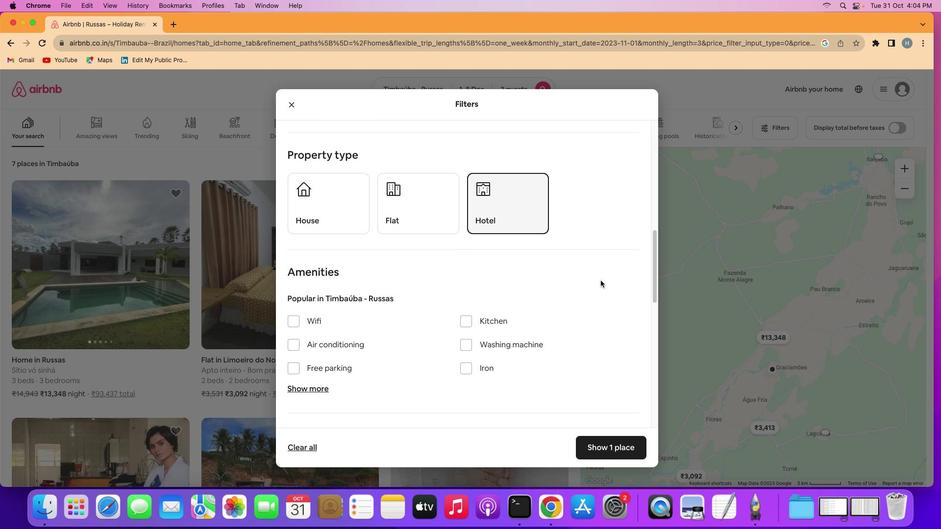 
Action: Mouse scrolled (605, 285) with delta (4, 3)
Screenshot: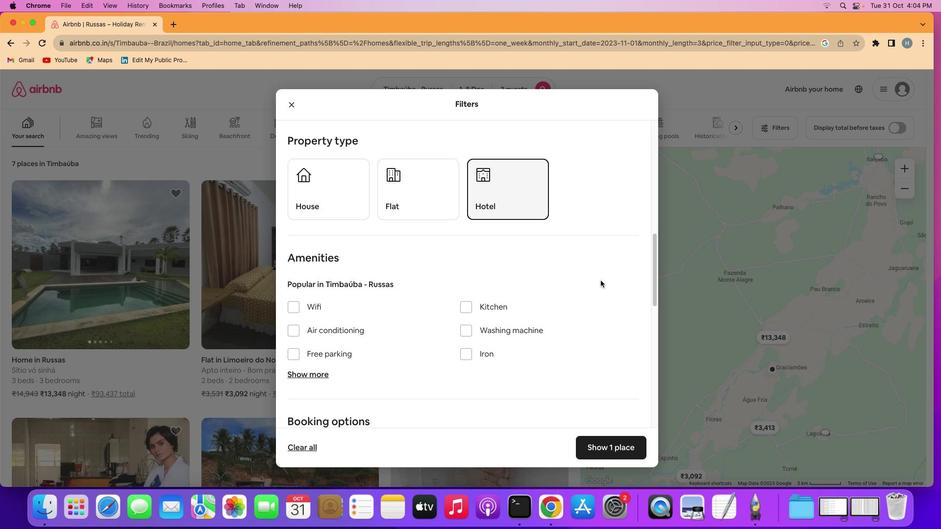 
Action: Mouse scrolled (605, 285) with delta (4, 3)
Screenshot: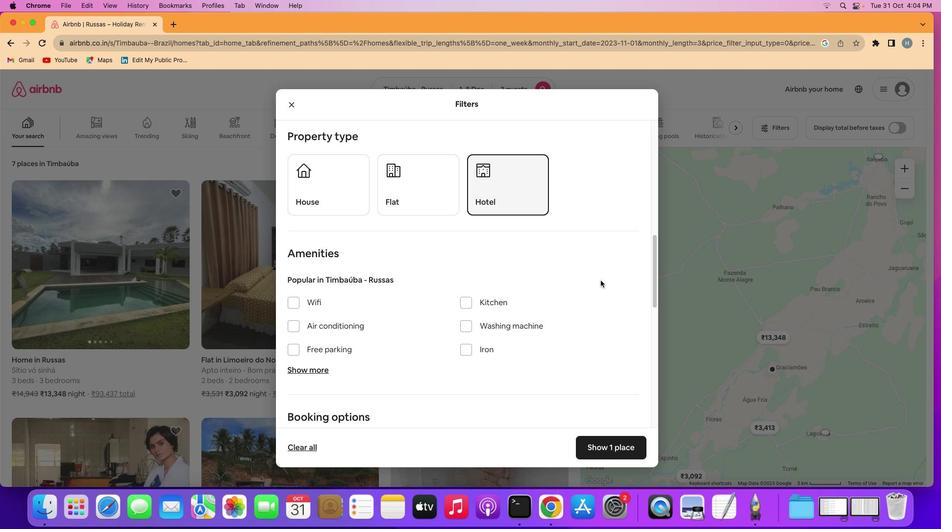
Action: Mouse scrolled (605, 285) with delta (4, 3)
Screenshot: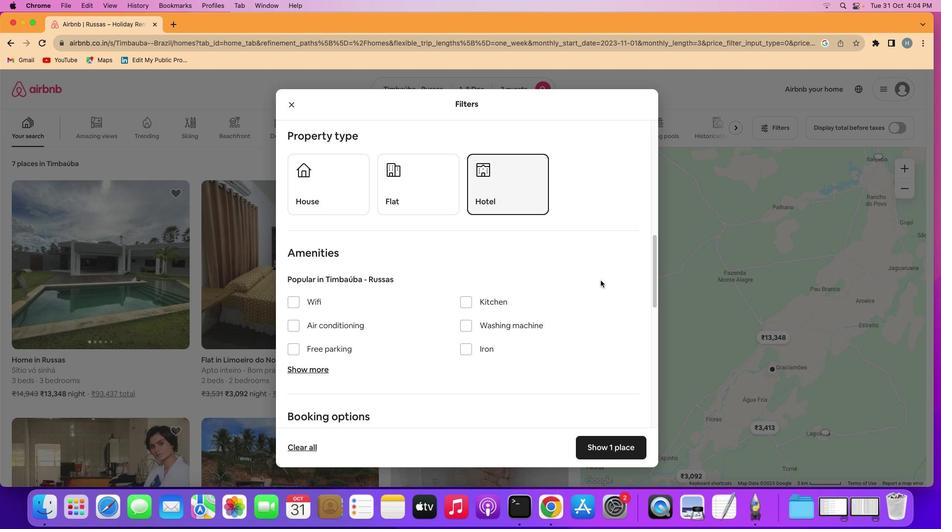 
Action: Mouse scrolled (605, 285) with delta (4, 3)
Screenshot: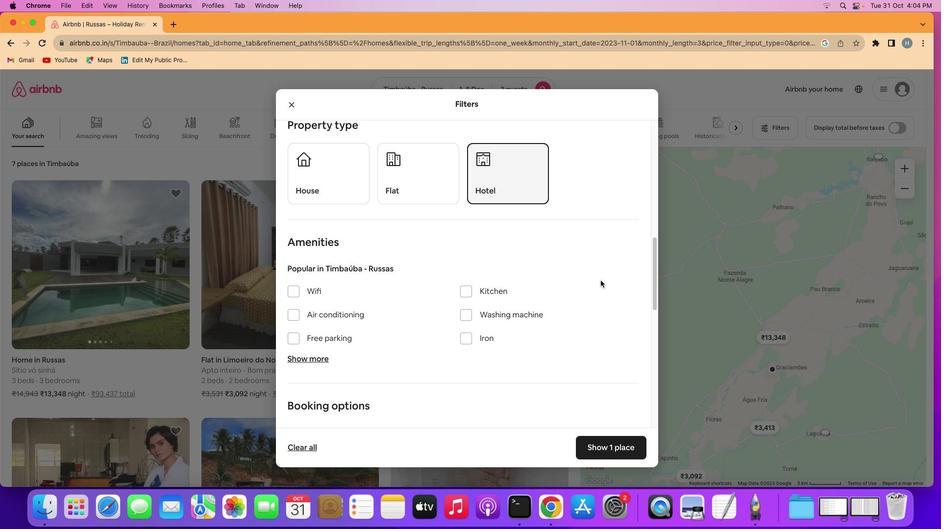 
Action: Mouse scrolled (605, 285) with delta (4, 3)
Screenshot: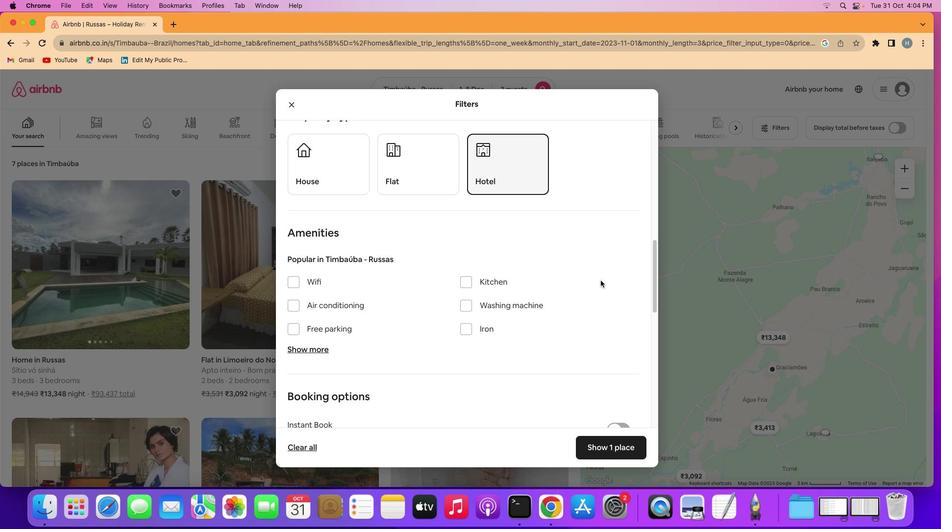 
Action: Mouse scrolled (605, 285) with delta (4, 3)
Screenshot: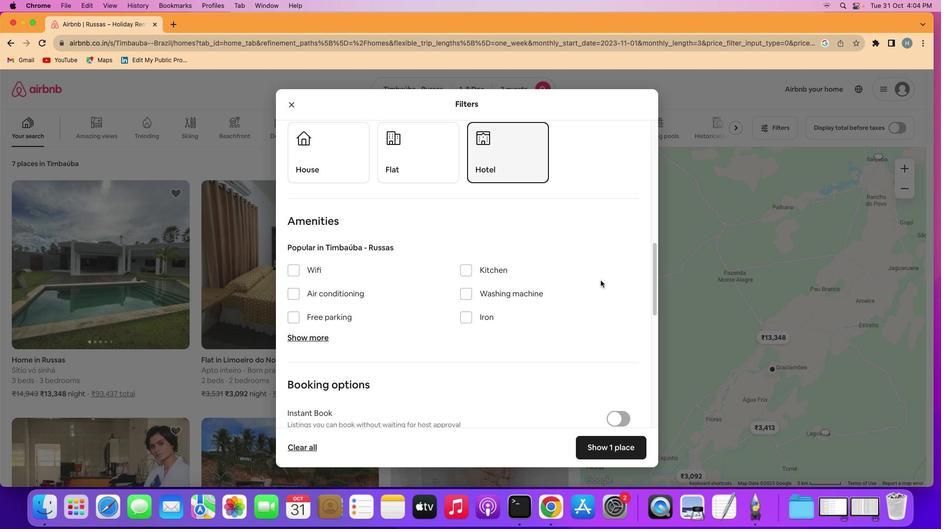 
Action: Mouse scrolled (605, 285) with delta (4, 3)
Screenshot: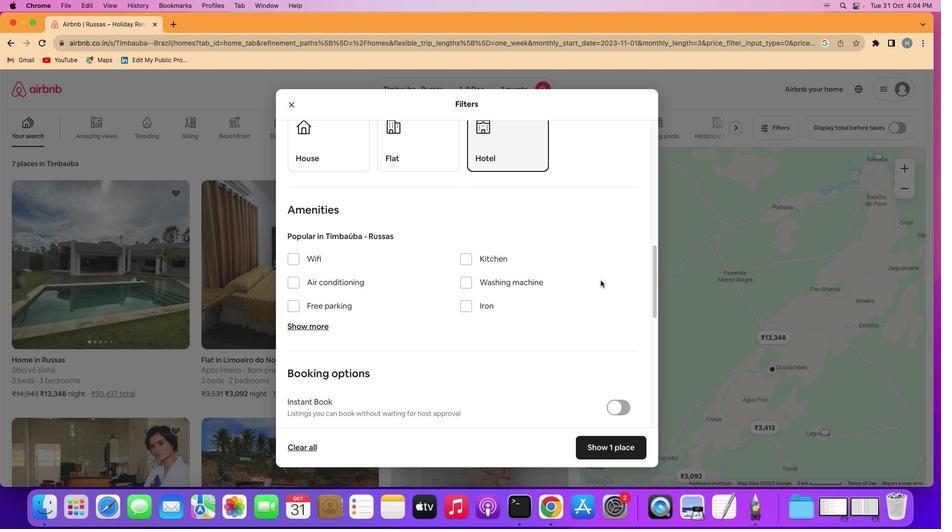 
Action: Mouse moved to (508, 289)
Screenshot: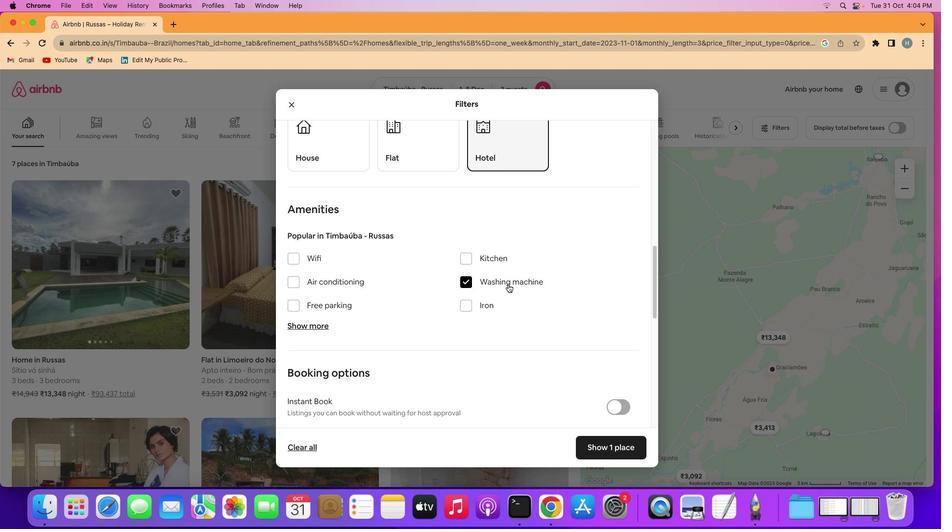 
Action: Mouse pressed left at (508, 289)
Screenshot: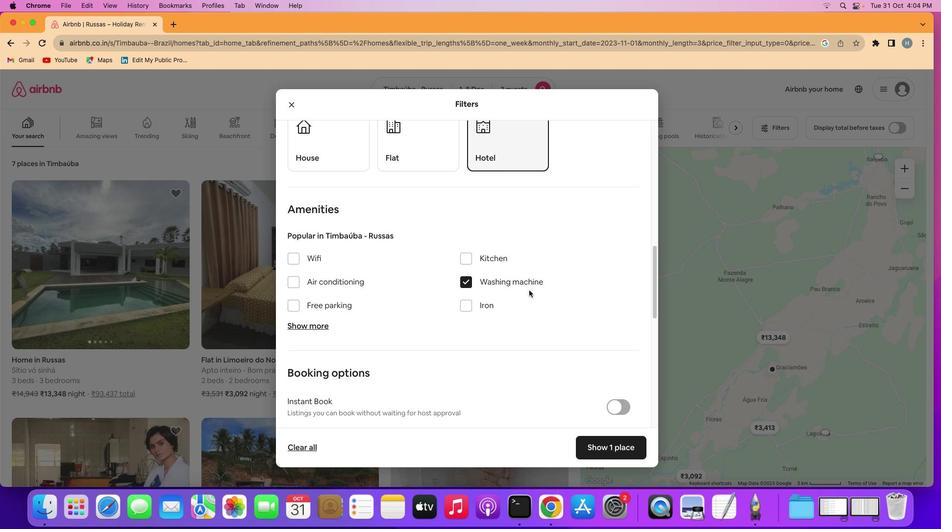
Action: Mouse moved to (577, 313)
Screenshot: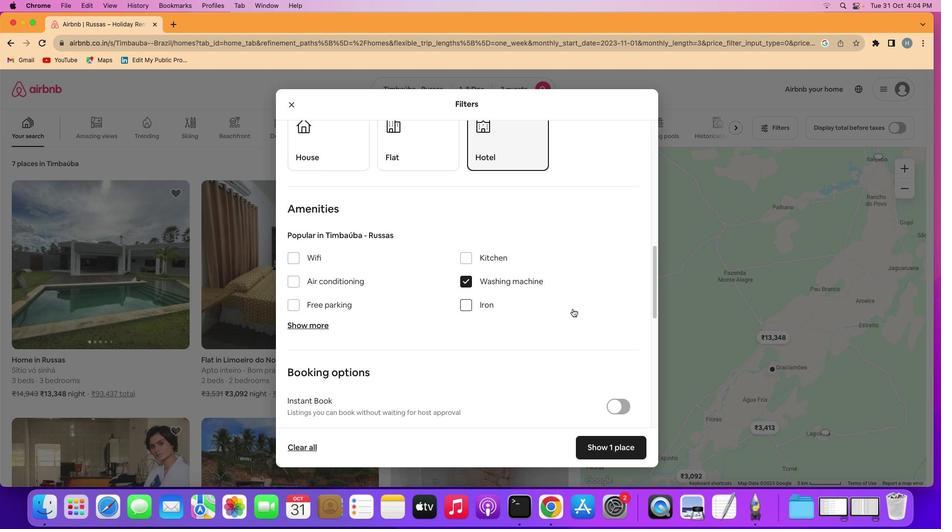 
Action: Mouse scrolled (577, 313) with delta (4, 3)
Screenshot: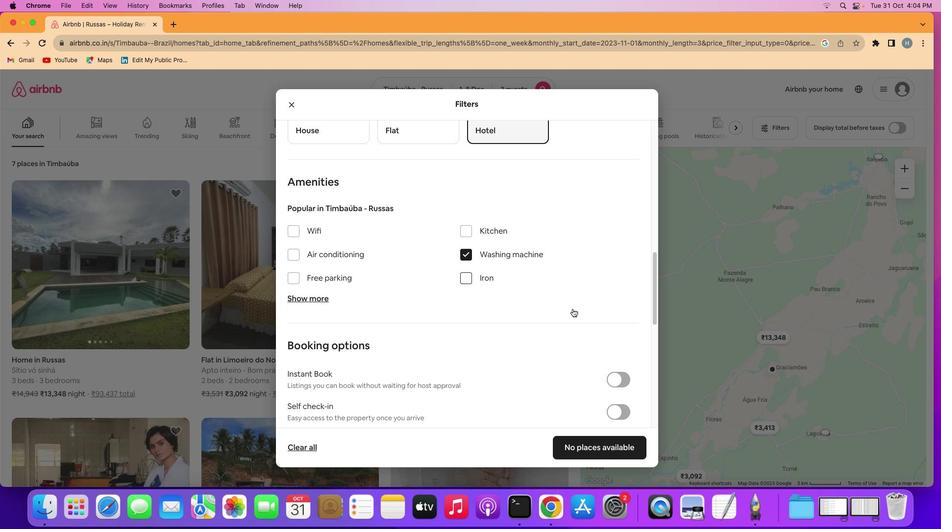
Action: Mouse scrolled (577, 313) with delta (4, 3)
Screenshot: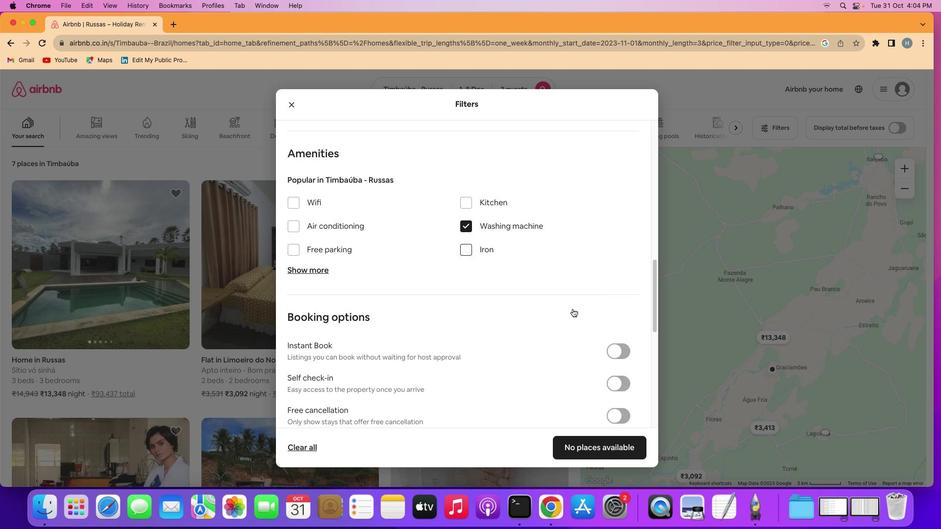
Action: Mouse scrolled (577, 313) with delta (4, 3)
Screenshot: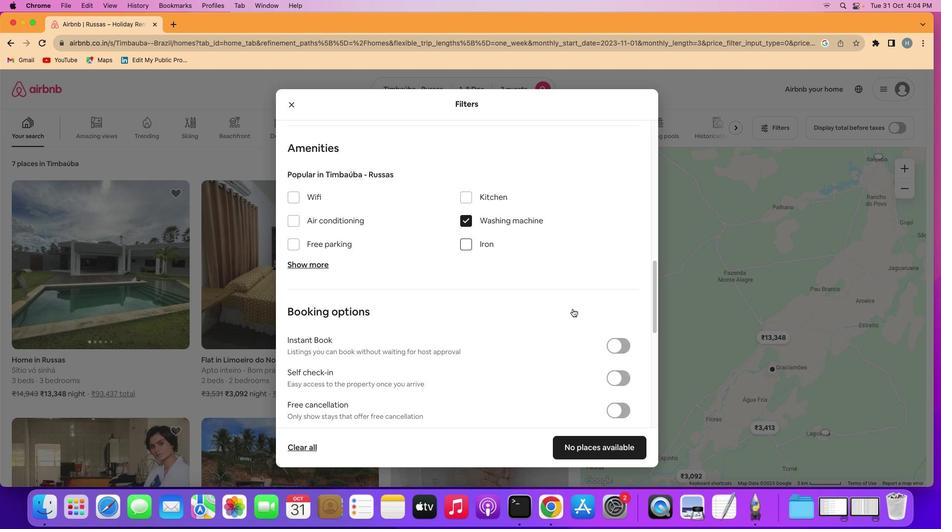 
Action: Mouse scrolled (577, 313) with delta (4, 3)
Screenshot: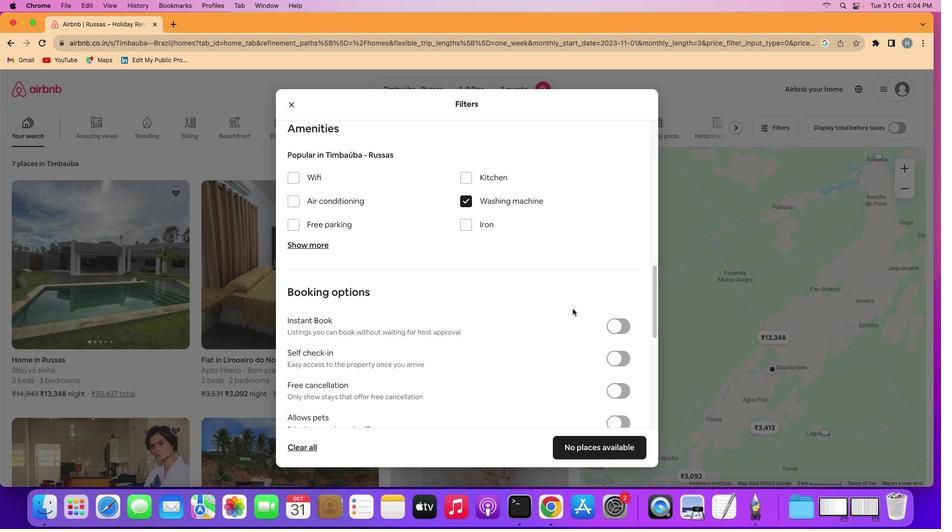 
Action: Mouse scrolled (577, 313) with delta (4, 3)
Screenshot: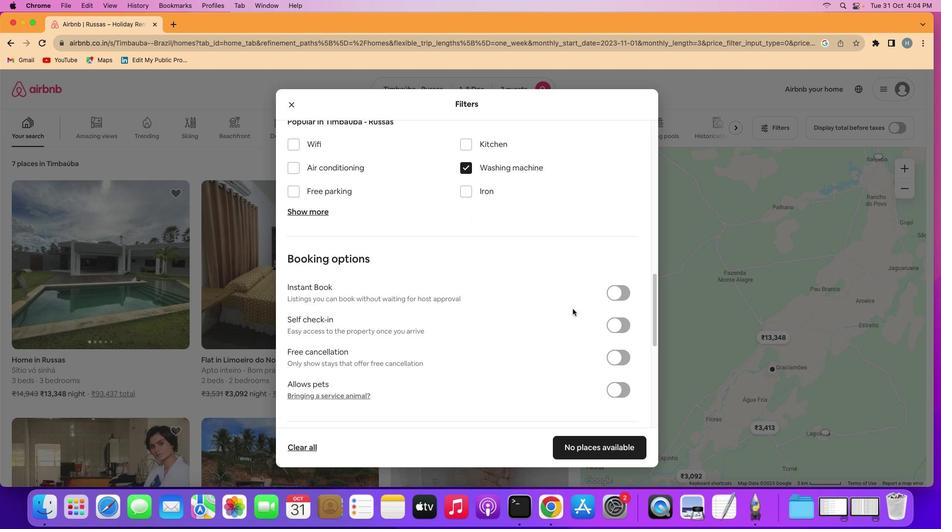 
Action: Mouse scrolled (577, 313) with delta (4, 3)
Screenshot: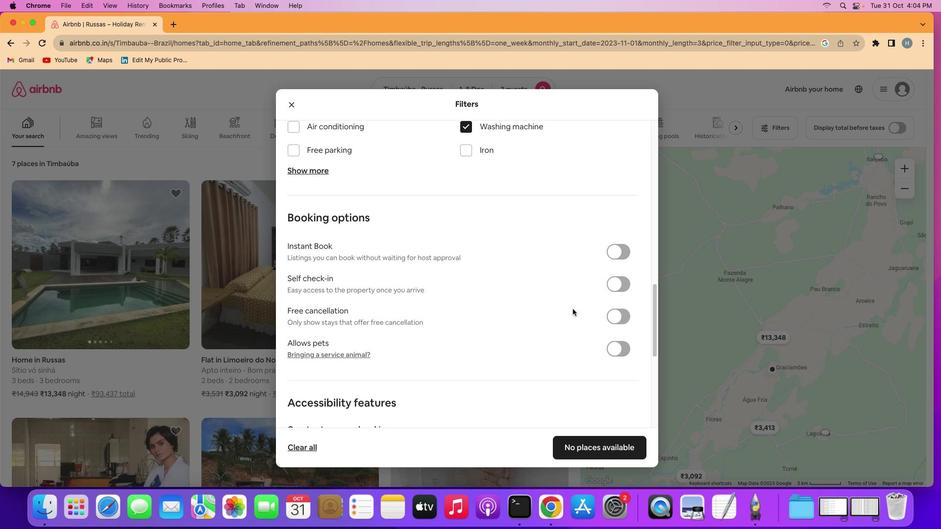 
Action: Mouse scrolled (577, 313) with delta (4, 3)
Screenshot: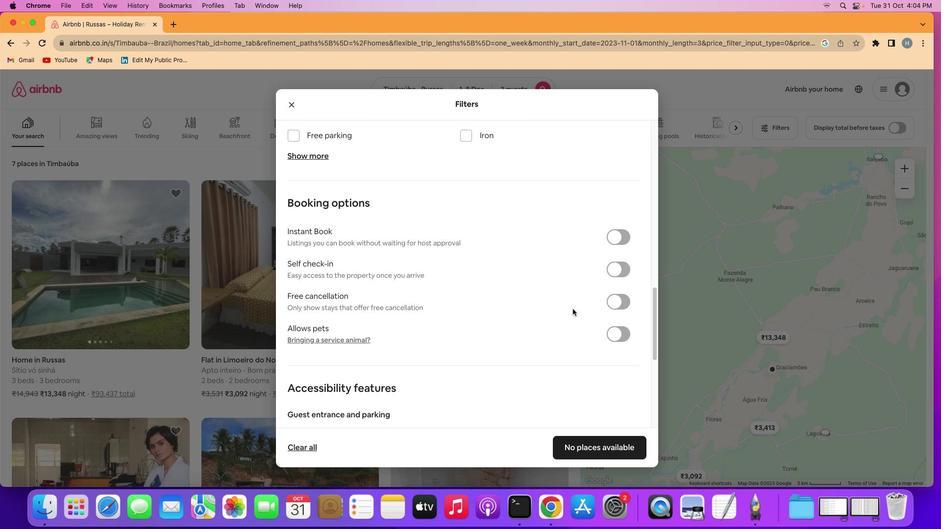 
Action: Mouse scrolled (577, 313) with delta (4, 3)
Screenshot: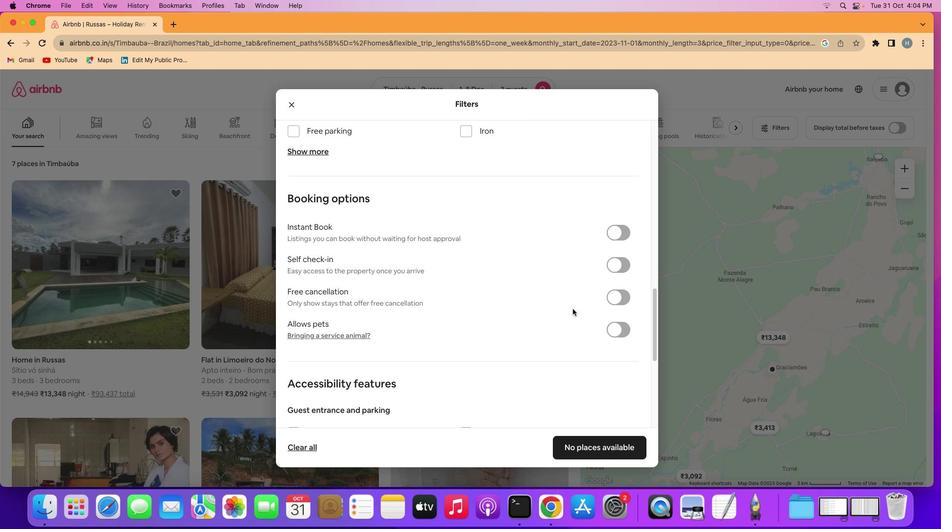 
Action: Mouse scrolled (577, 313) with delta (4, 3)
Screenshot: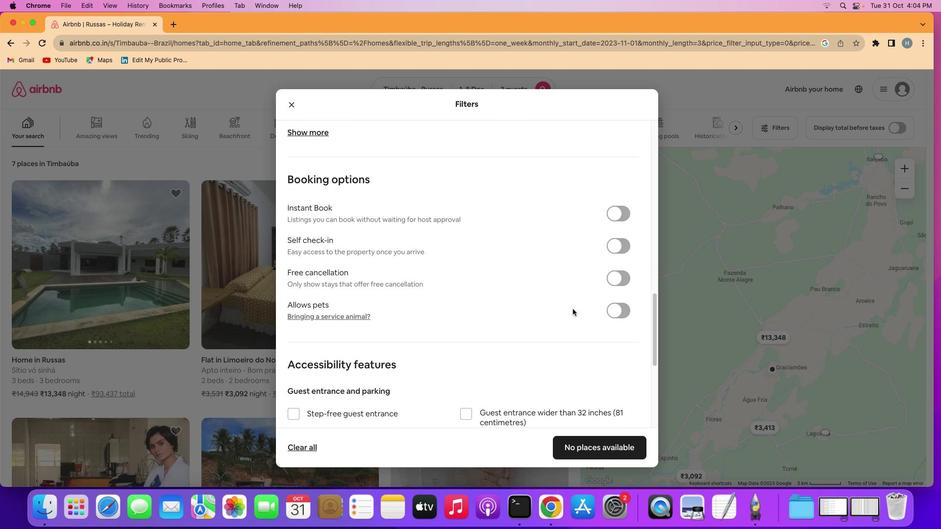 
Action: Mouse scrolled (577, 313) with delta (4, 3)
Screenshot: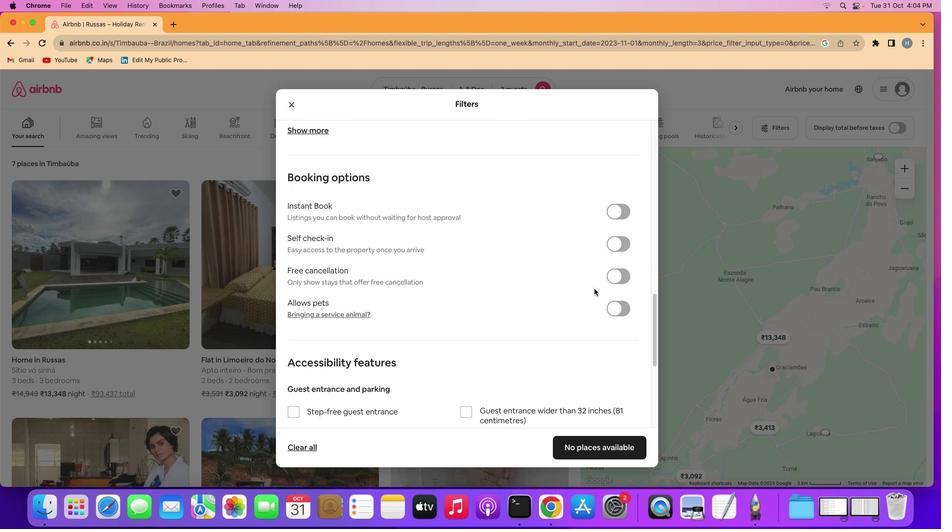 
Action: Mouse moved to (627, 253)
Screenshot: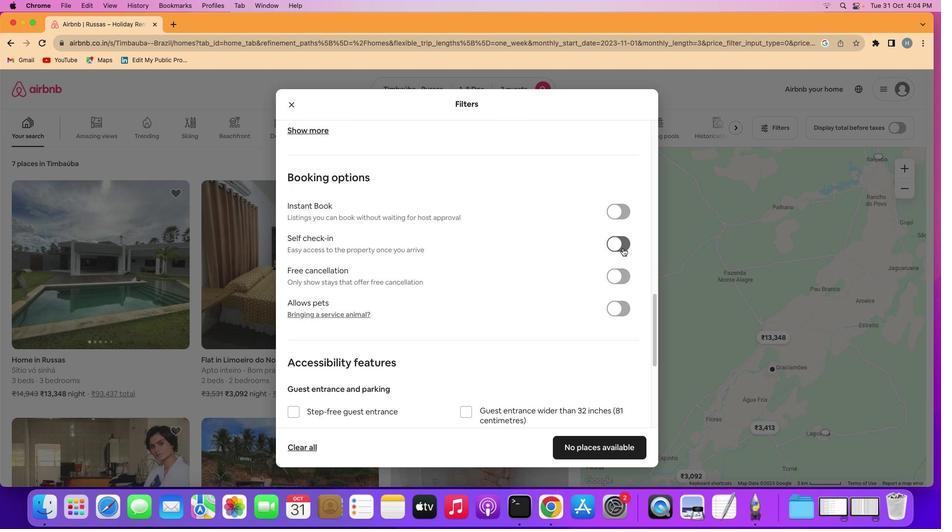 
Action: Mouse pressed left at (627, 253)
Screenshot: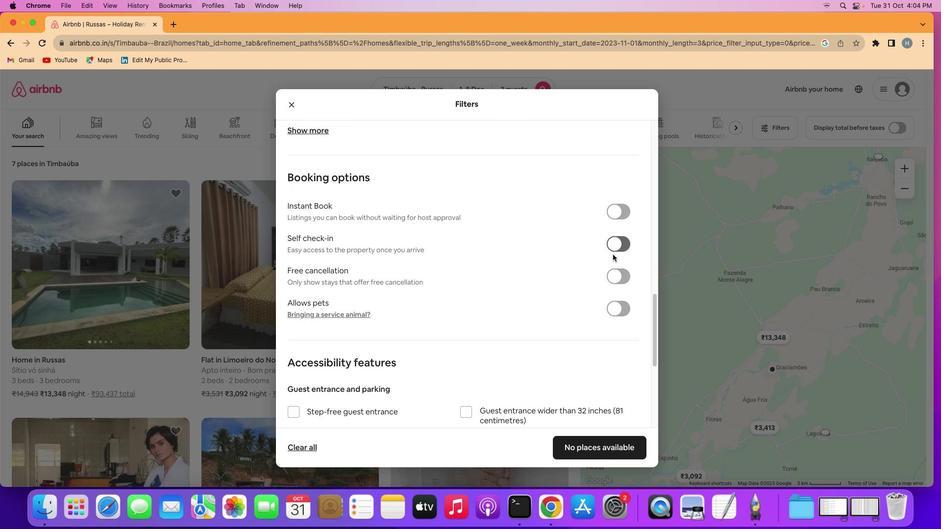 
Action: Mouse moved to (531, 358)
Screenshot: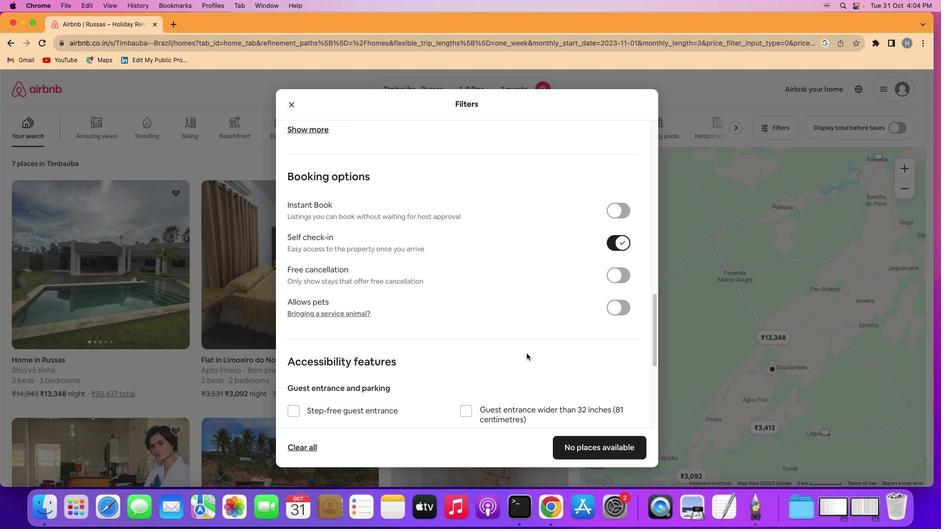 
Action: Mouse scrolled (531, 358) with delta (4, 3)
Screenshot: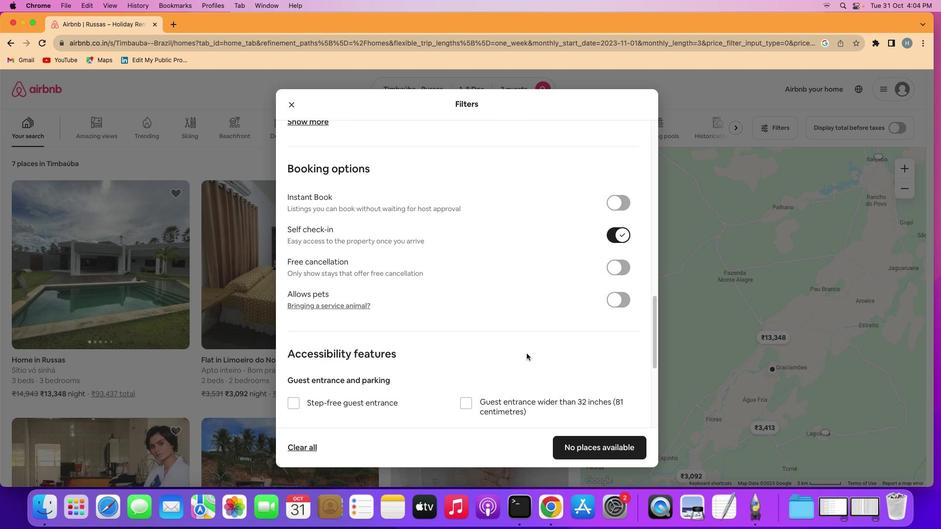 
Action: Mouse scrolled (531, 358) with delta (4, 3)
Screenshot: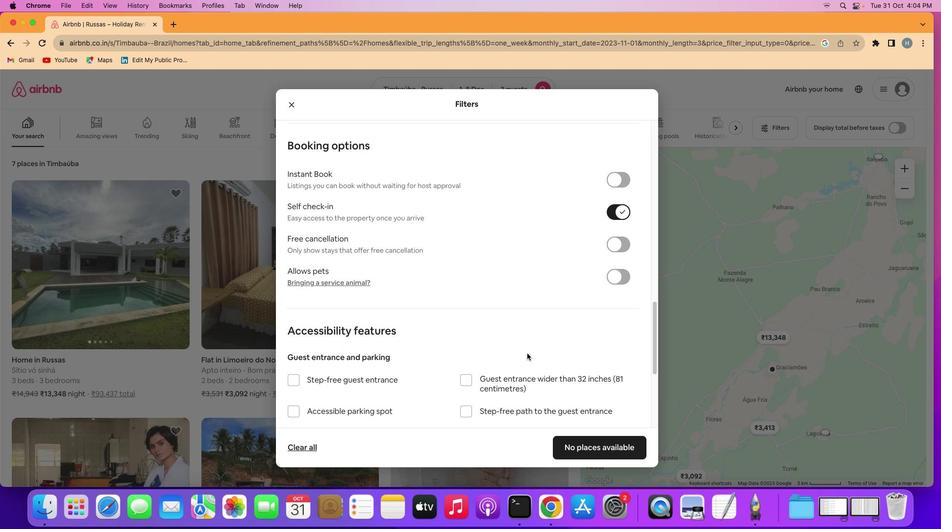 
Action: Mouse scrolled (531, 358) with delta (4, 3)
Screenshot: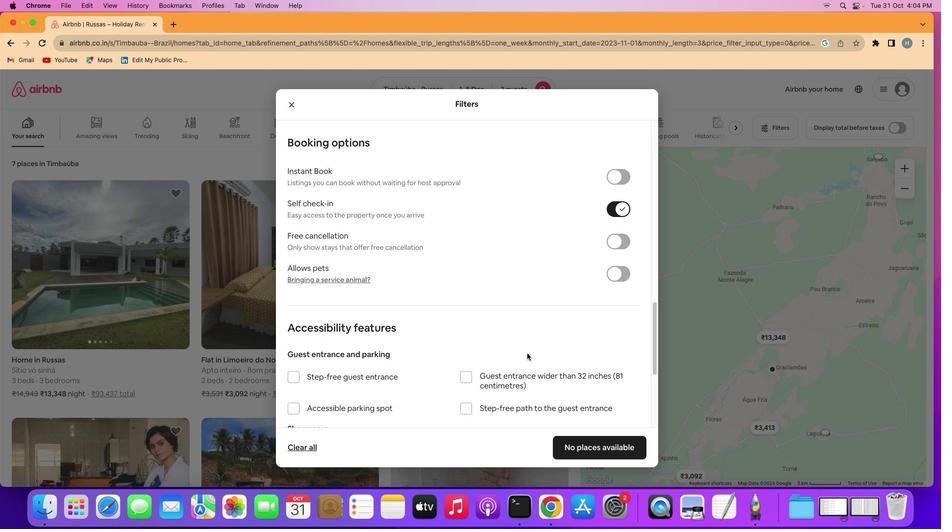 
Action: Mouse moved to (531, 358)
Screenshot: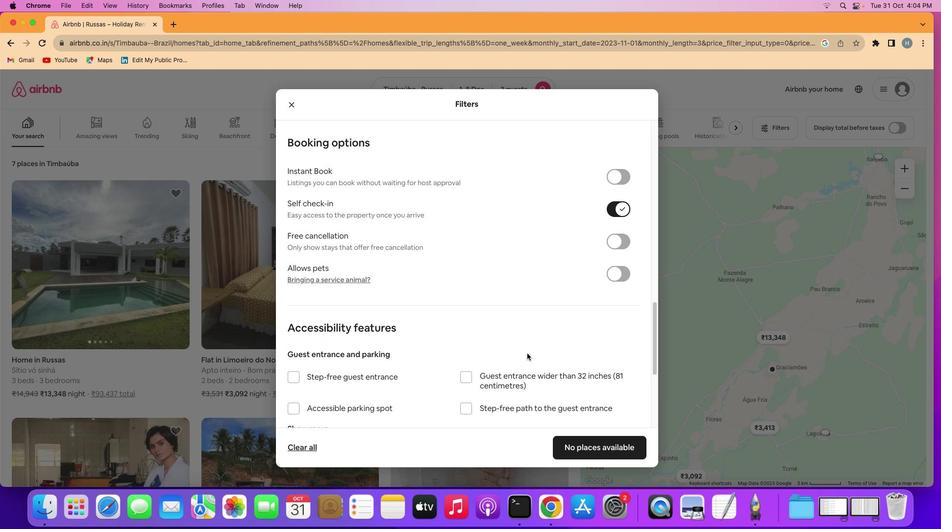 
Action: Mouse scrolled (531, 358) with delta (4, 3)
Screenshot: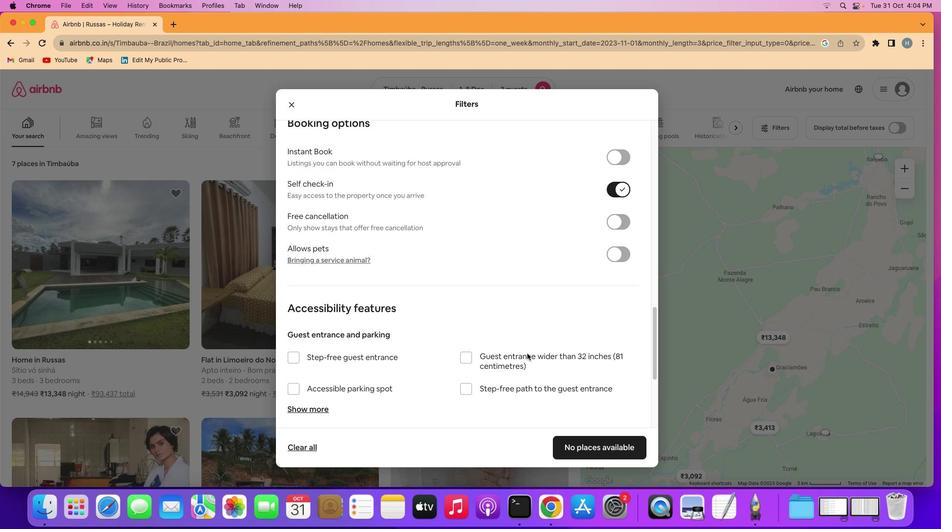 
Action: Mouse scrolled (531, 358) with delta (4, 3)
Screenshot: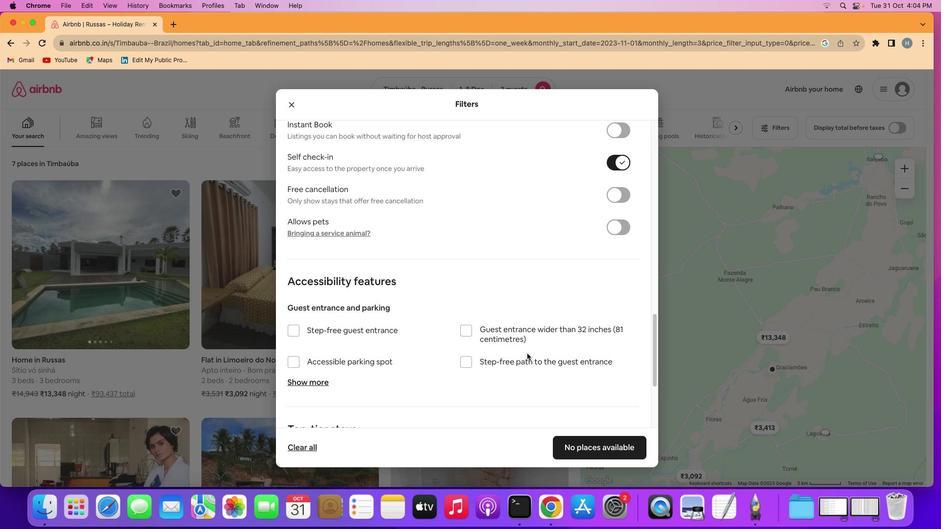 
Action: Mouse scrolled (531, 358) with delta (4, 3)
Screenshot: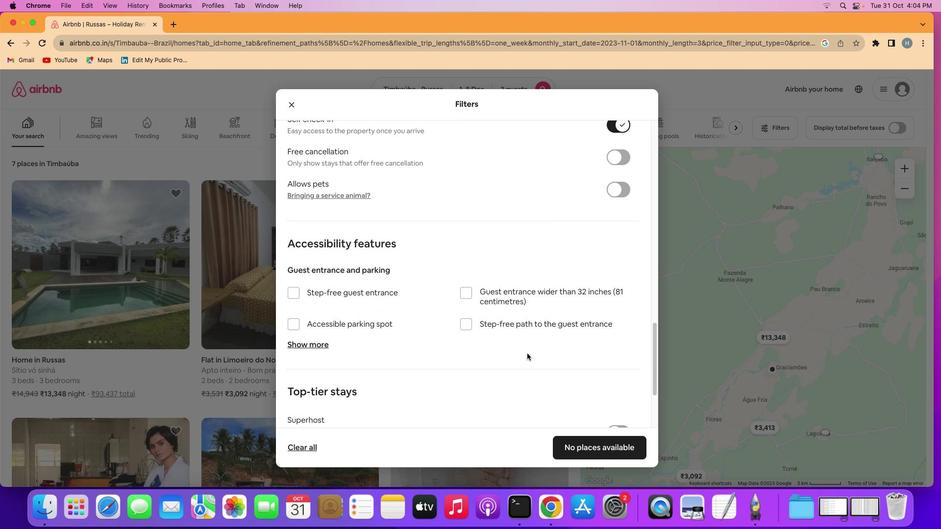 
Action: Mouse scrolled (531, 358) with delta (4, 3)
Screenshot: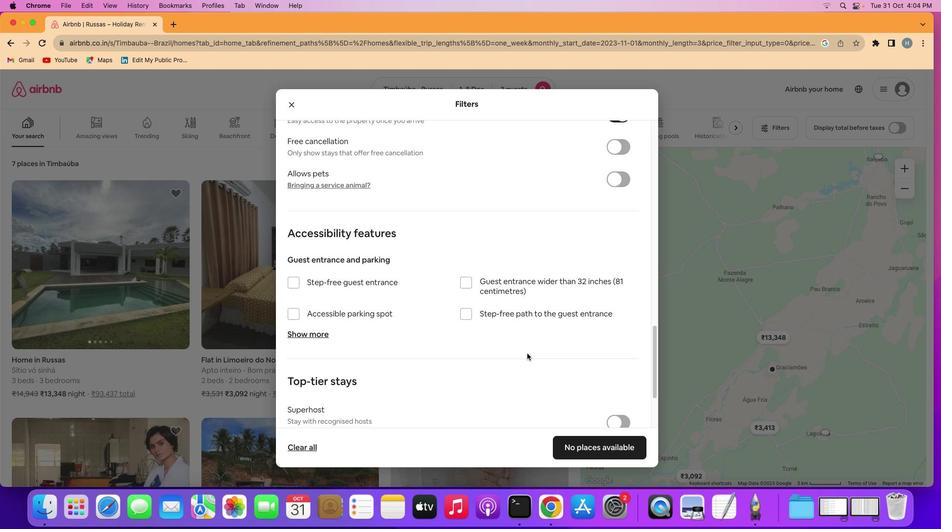 
Action: Mouse scrolled (531, 358) with delta (4, 3)
Screenshot: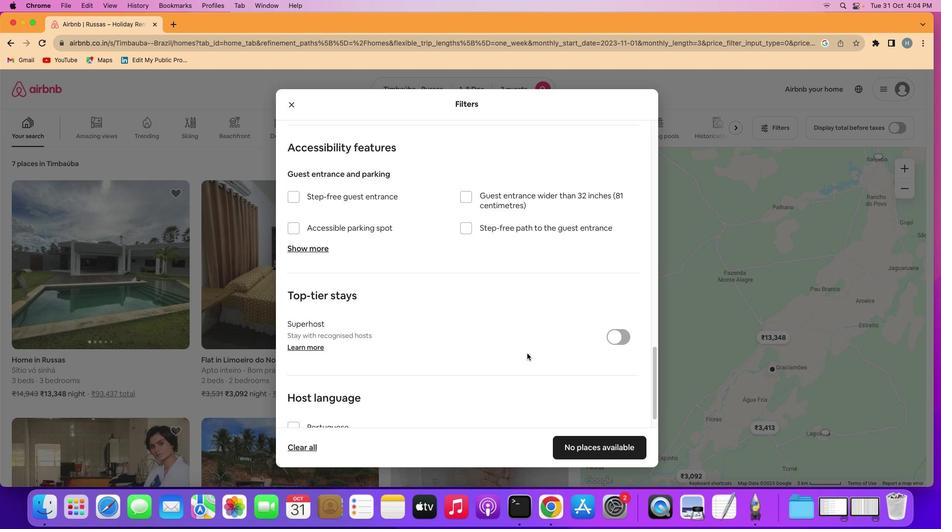 
Action: Mouse scrolled (531, 358) with delta (4, 3)
Screenshot: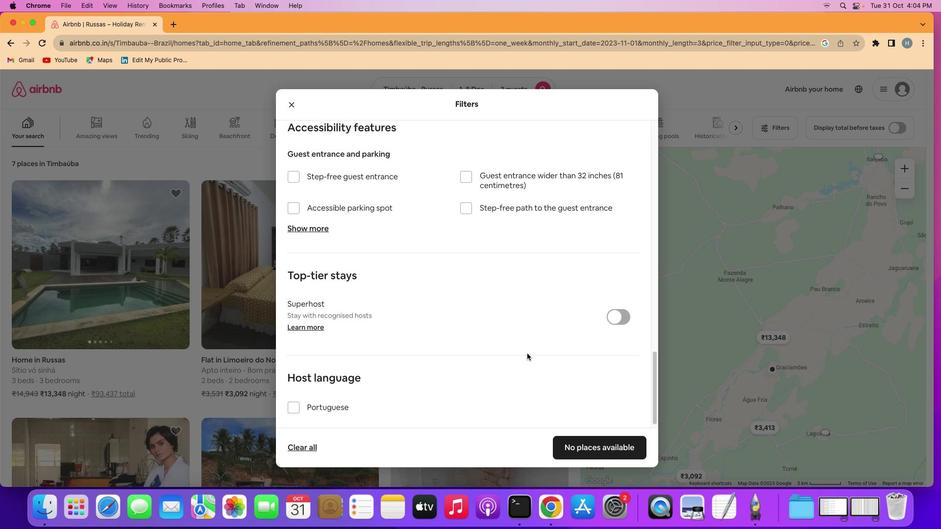 
Action: Mouse scrolled (531, 358) with delta (4, 2)
Screenshot: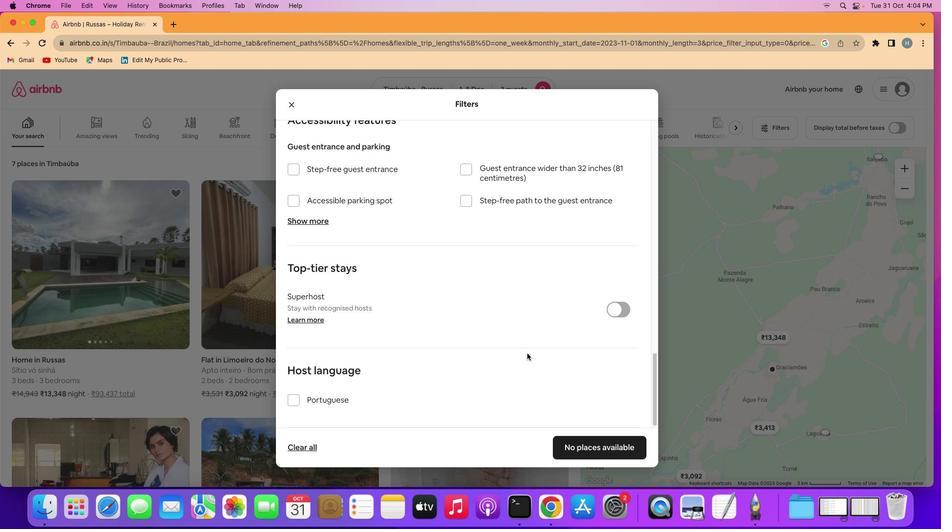 
Action: Mouse scrolled (531, 358) with delta (4, 1)
Screenshot: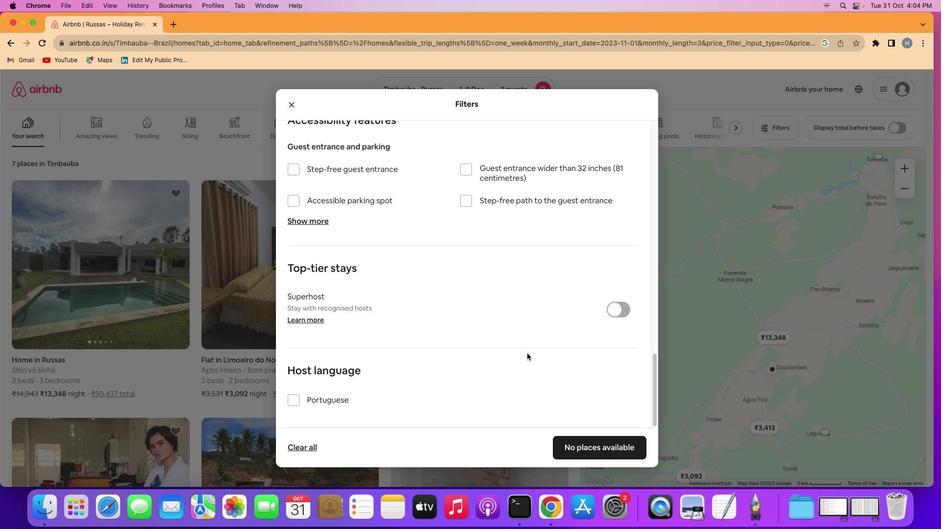 
Action: Mouse scrolled (531, 358) with delta (4, 1)
Screenshot: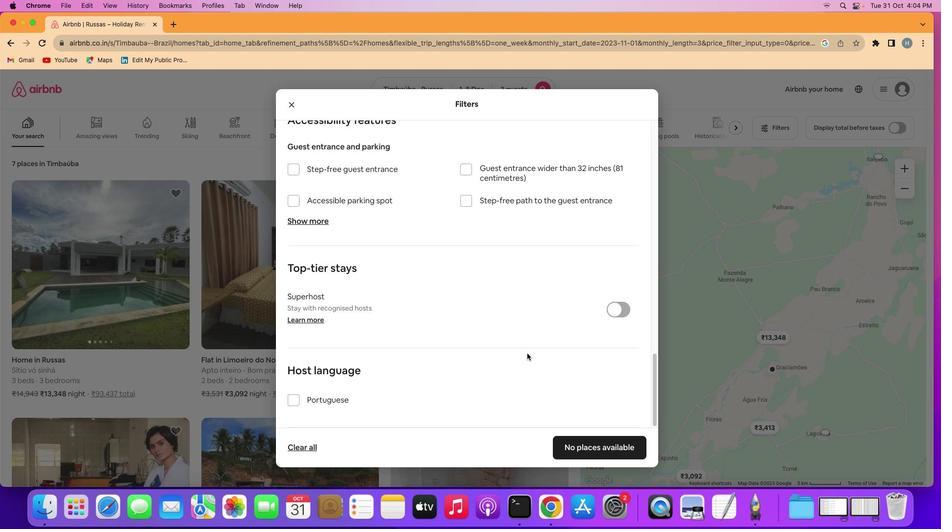 
Action: Mouse scrolled (531, 358) with delta (4, 3)
Screenshot: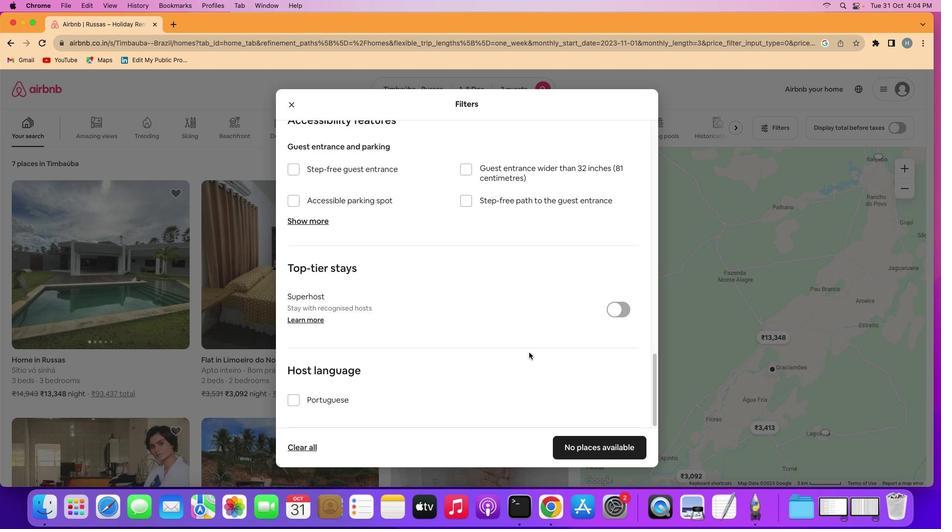 
Action: Mouse scrolled (531, 358) with delta (4, 3)
Screenshot: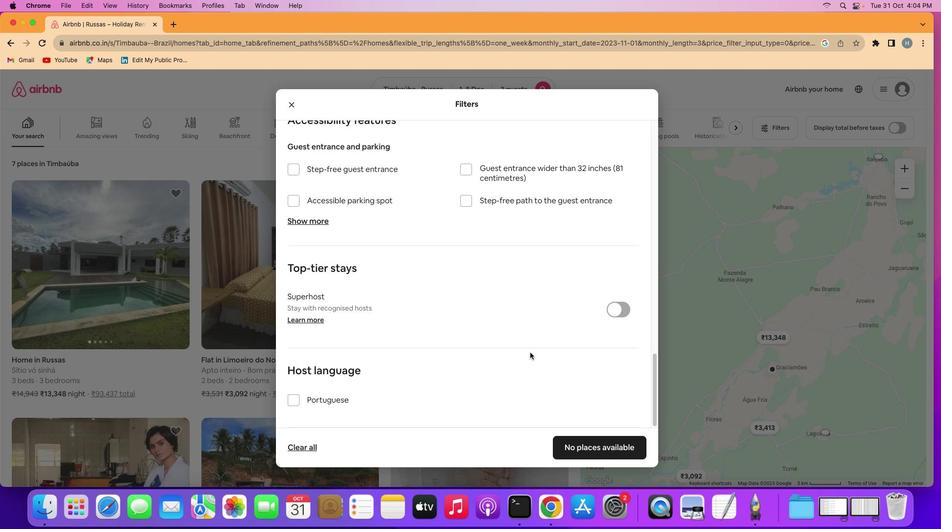 
Action: Mouse scrolled (531, 358) with delta (4, 2)
Screenshot: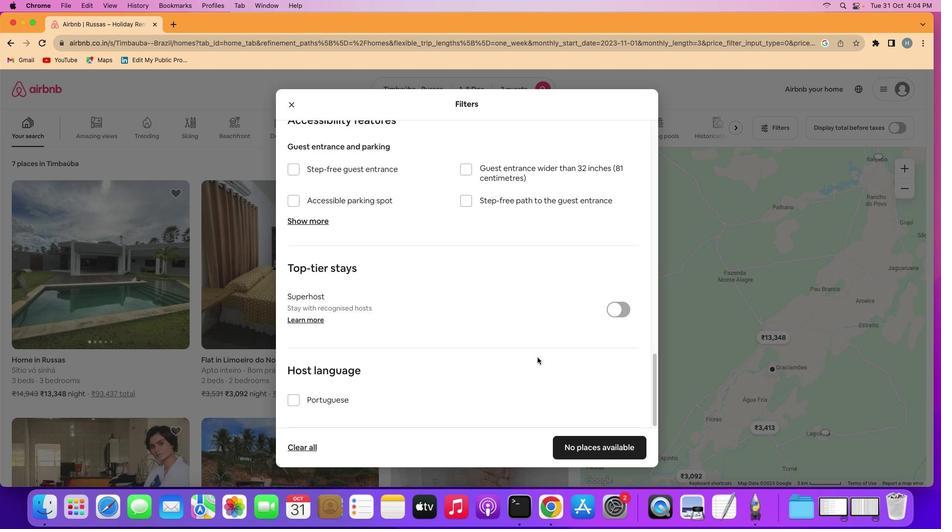 
Action: Mouse scrolled (531, 358) with delta (4, 2)
Screenshot: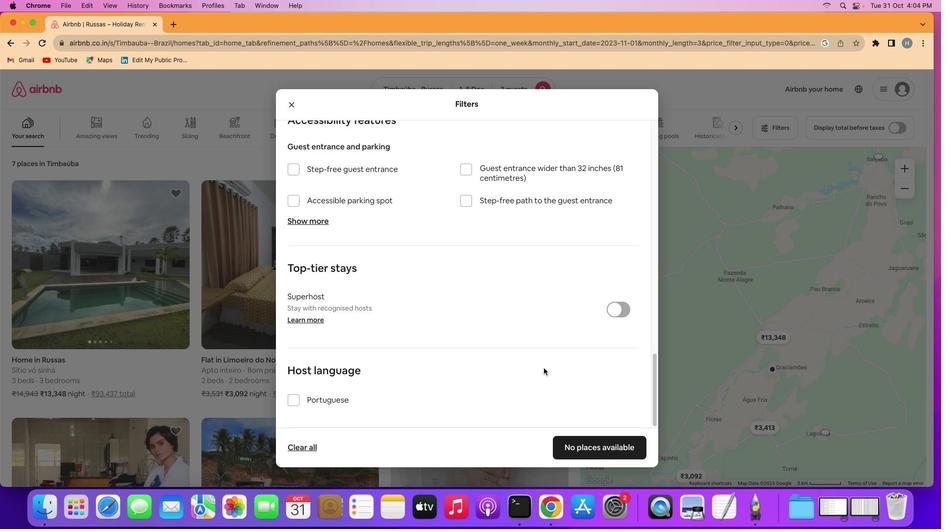 
Action: Mouse moved to (623, 447)
Screenshot: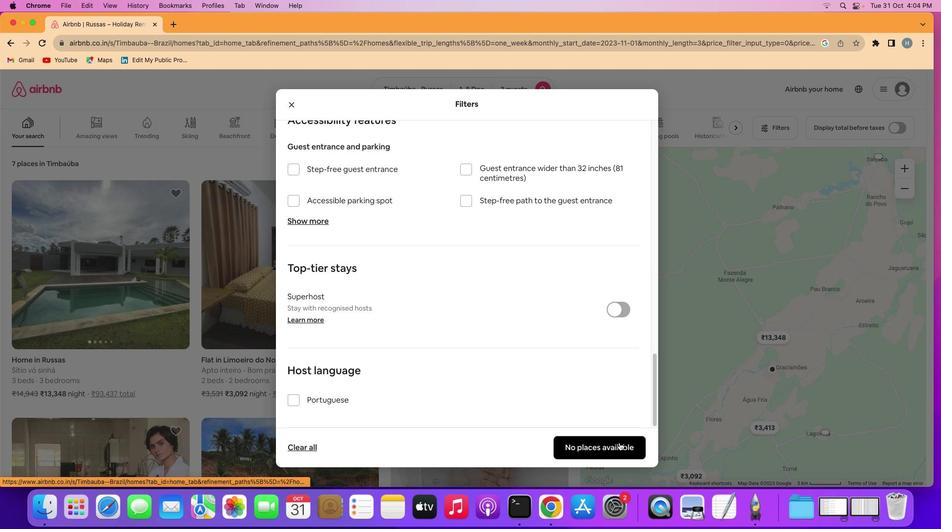 
Action: Mouse pressed left at (623, 447)
Screenshot: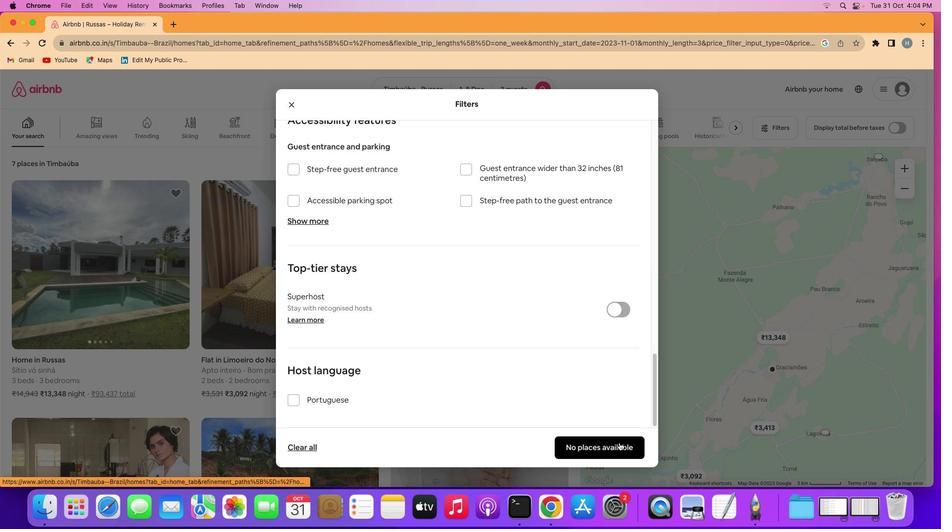 
Action: Mouse moved to (459, 389)
Screenshot: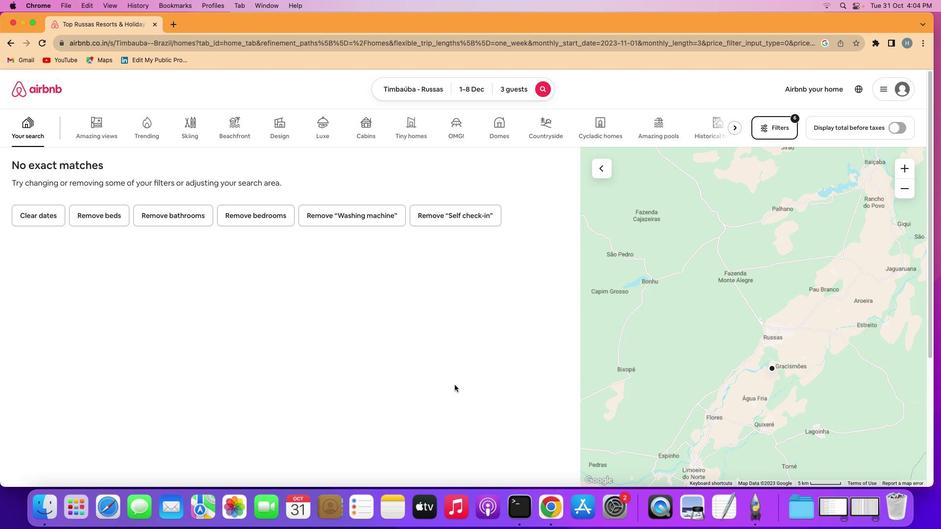 
